 Task: Open Card Card0000000181 in Board Board0000000046 in Workspace WS0000000016 in Trello. Add Member Ayush98111@gmail.com to Card Card0000000181 in Board Board0000000046 in Workspace WS0000000016 in Trello. Add Green Label titled Label0000000181 to Card Card0000000181 in Board Board0000000046 in Workspace WS0000000016 in Trello. Add Checklist CL0000000181 to Card Card0000000181 in Board Board0000000046 in Workspace WS0000000016 in Trello. Add Dates with Start Date as Apr 08 2023 and Due Date as Apr 30 2023 to Card Card0000000181 in Board Board0000000046 in Workspace WS0000000016 in Trello
Action: Mouse moved to (531, 24)
Screenshot: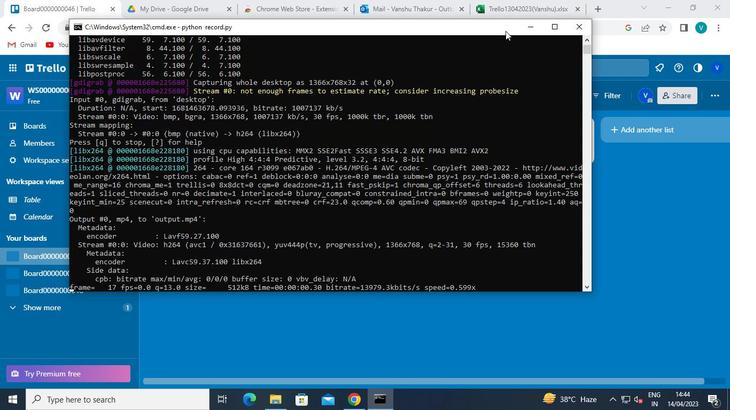
Action: Mouse pressed left at (531, 24)
Screenshot: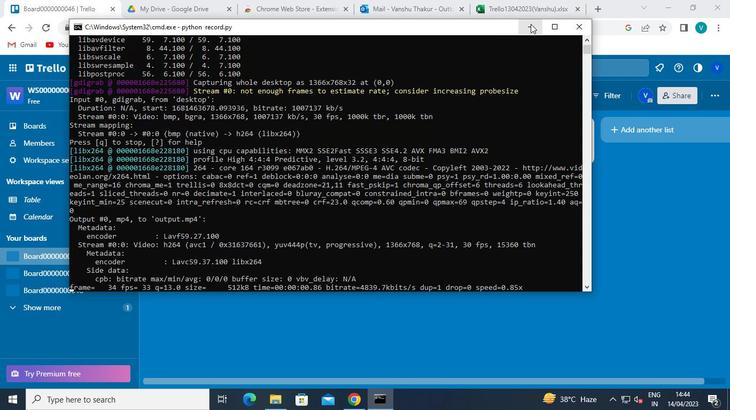 
Action: Mouse moved to (216, 146)
Screenshot: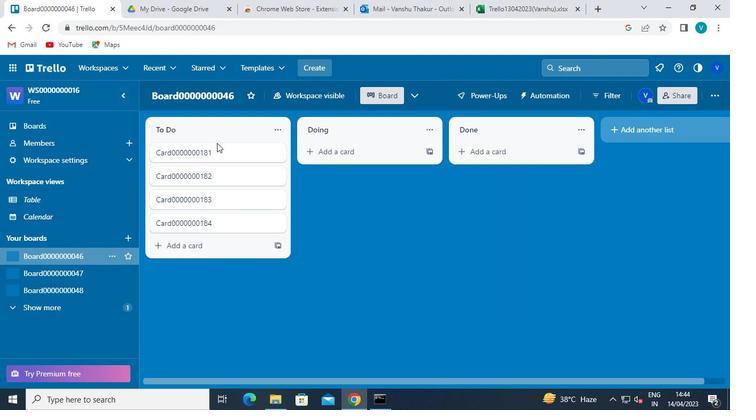 
Action: Mouse pressed left at (216, 146)
Screenshot: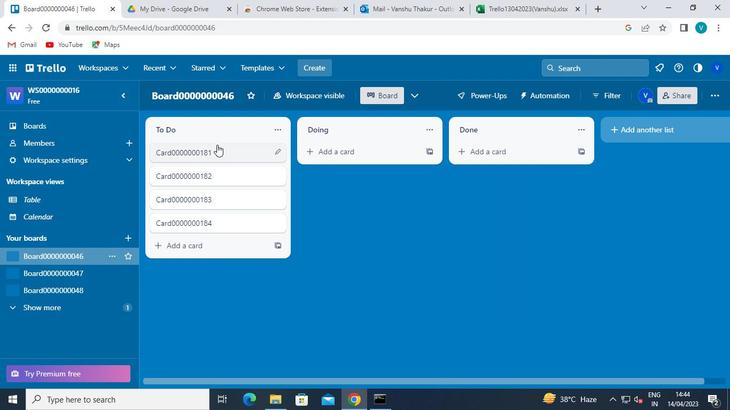 
Action: Mouse moved to (495, 148)
Screenshot: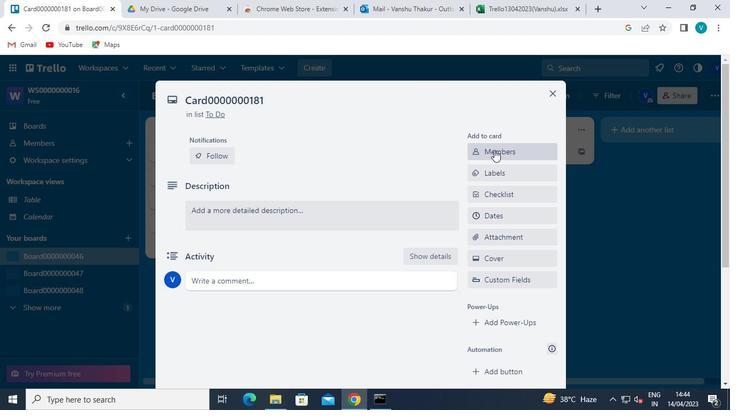 
Action: Mouse pressed left at (495, 148)
Screenshot: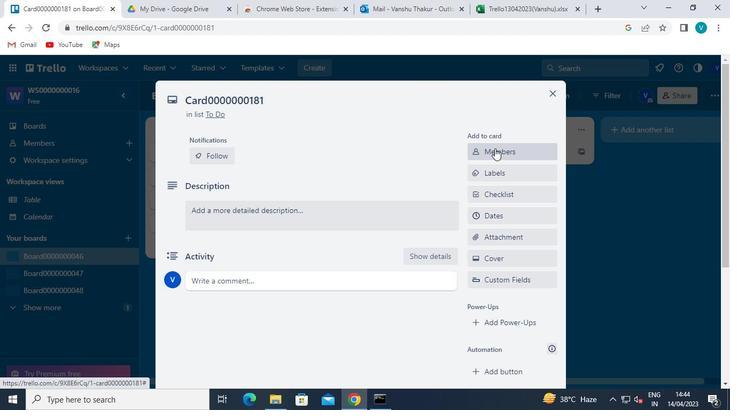 
Action: Mouse moved to (509, 203)
Screenshot: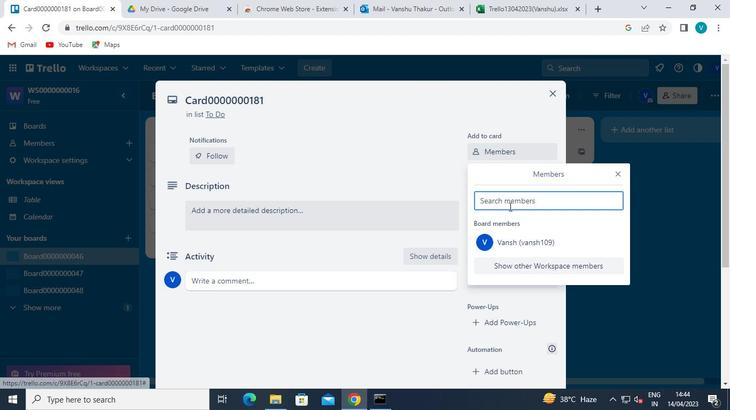 
Action: Mouse pressed left at (509, 203)
Screenshot: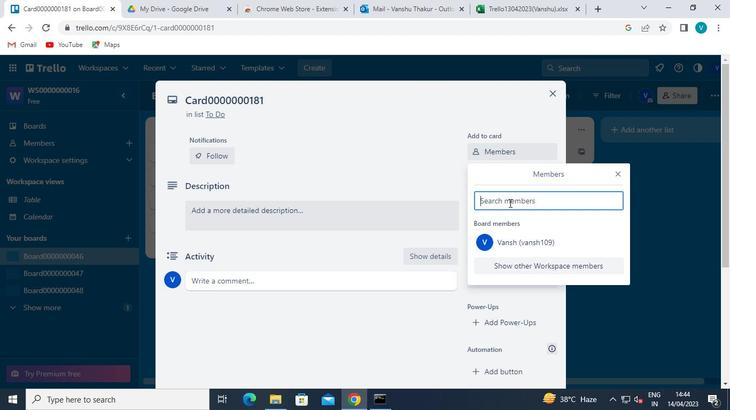 
Action: Mouse moved to (510, 202)
Screenshot: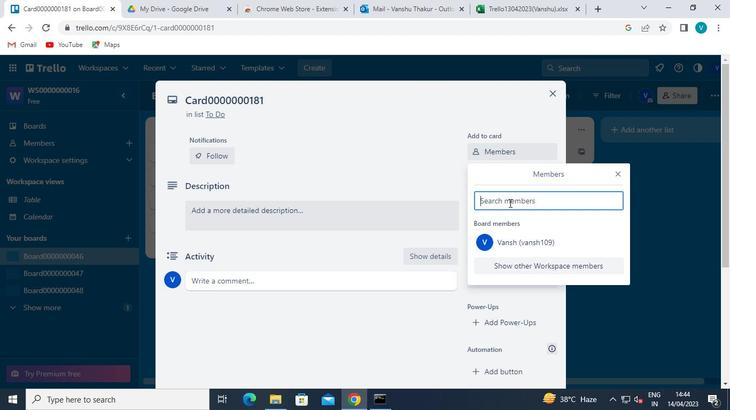 
Action: Keyboard Key.shift
Screenshot: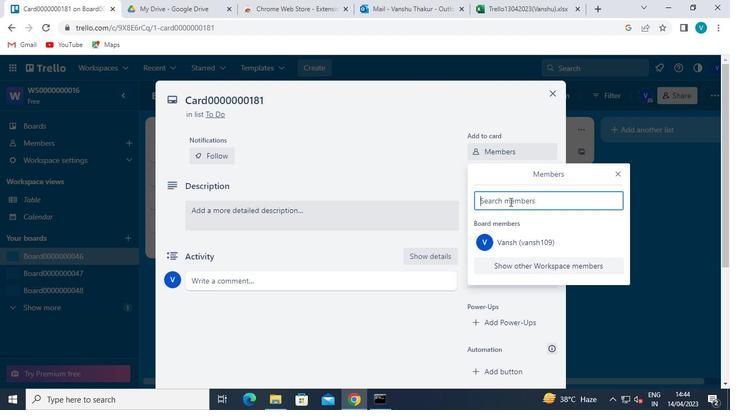 
Action: Keyboard A
Screenshot: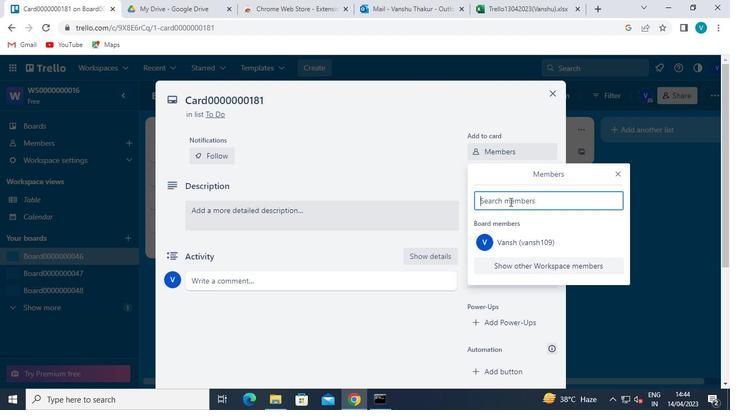 
Action: Keyboard y
Screenshot: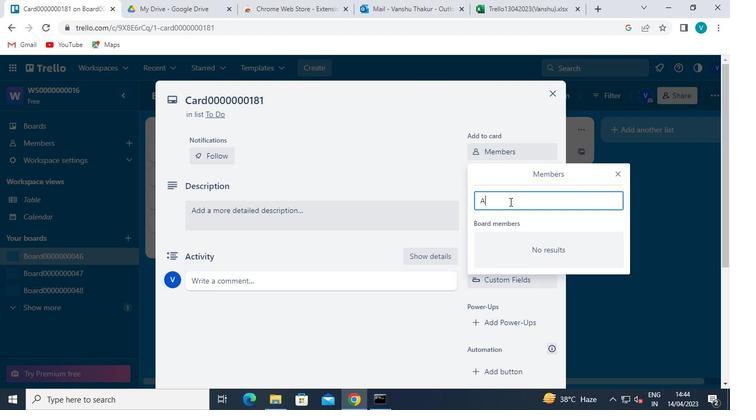 
Action: Keyboard u
Screenshot: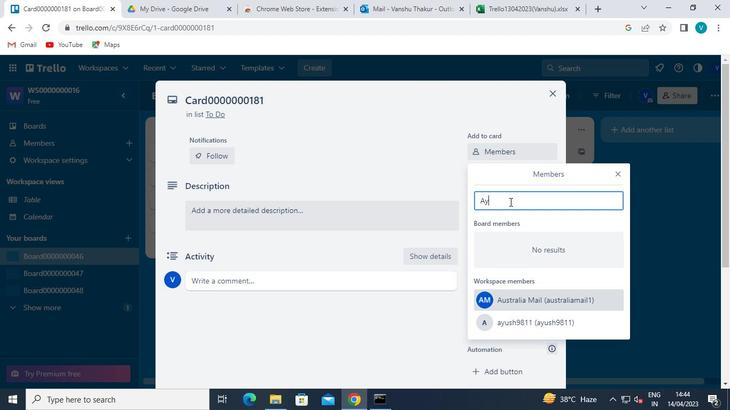 
Action: Keyboard s
Screenshot: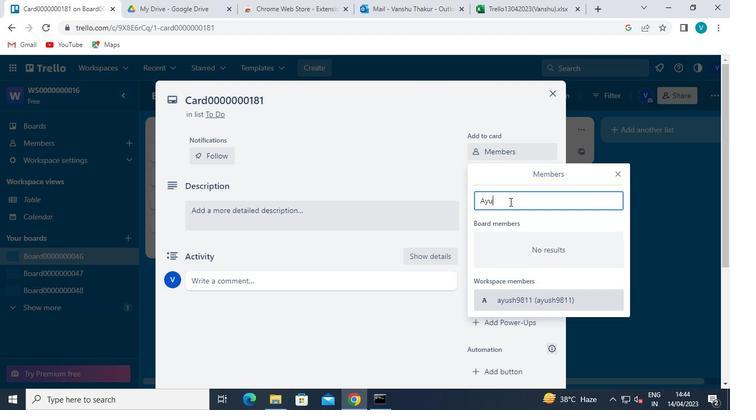 
Action: Keyboard h
Screenshot: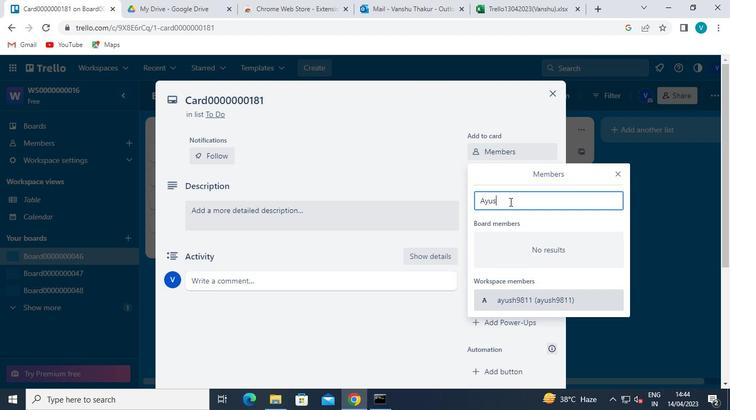 
Action: Keyboard <105>
Screenshot: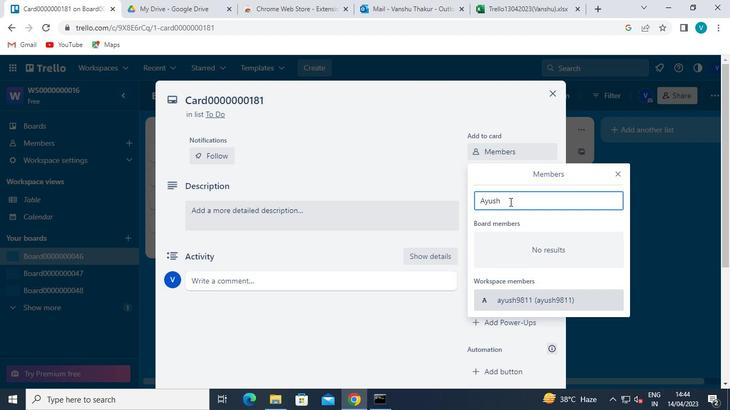 
Action: Keyboard <104>
Screenshot: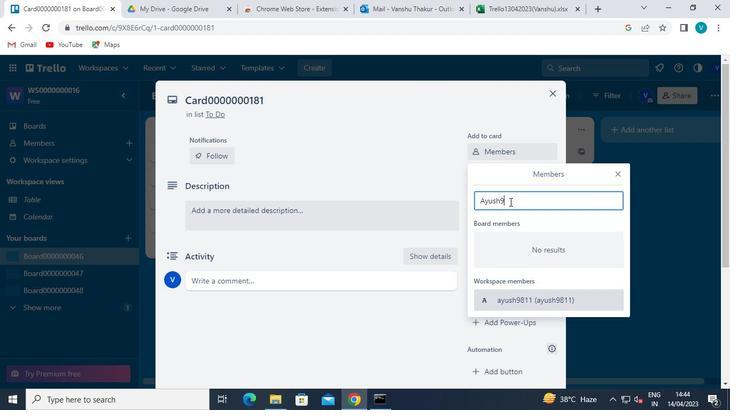 
Action: Keyboard <97>
Screenshot: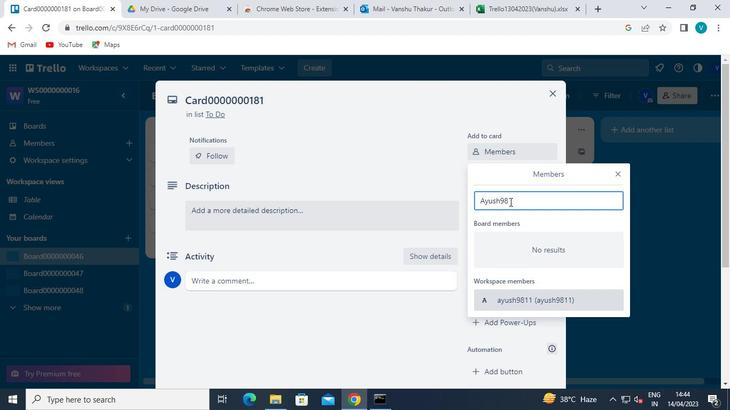
Action: Keyboard <97>
Screenshot: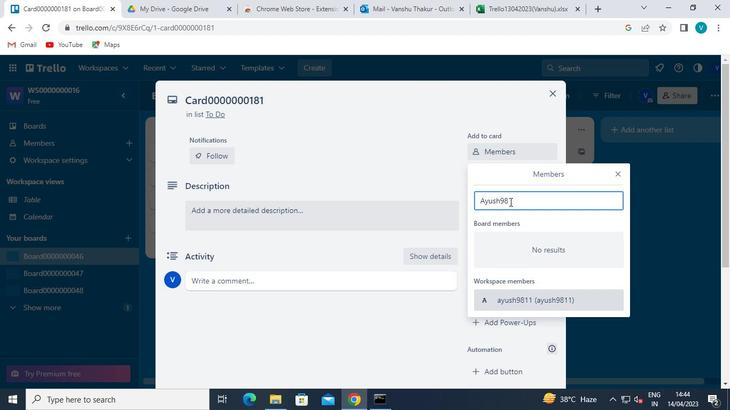 
Action: Keyboard Key.shift
Screenshot: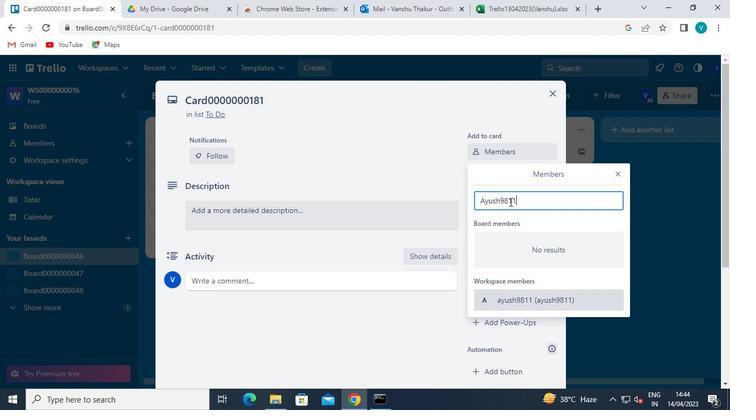 
Action: Keyboard @
Screenshot: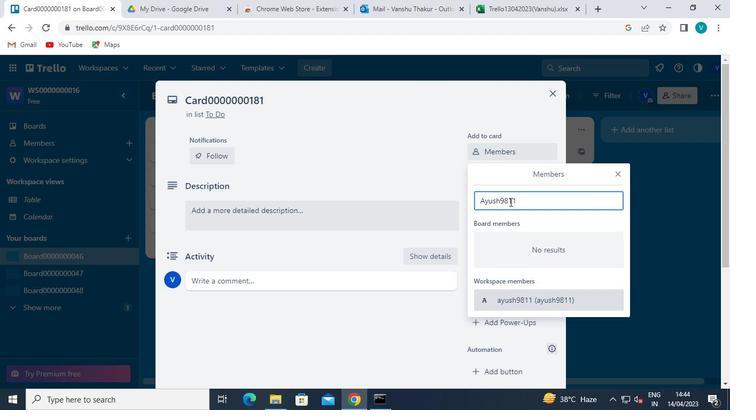
Action: Keyboard g
Screenshot: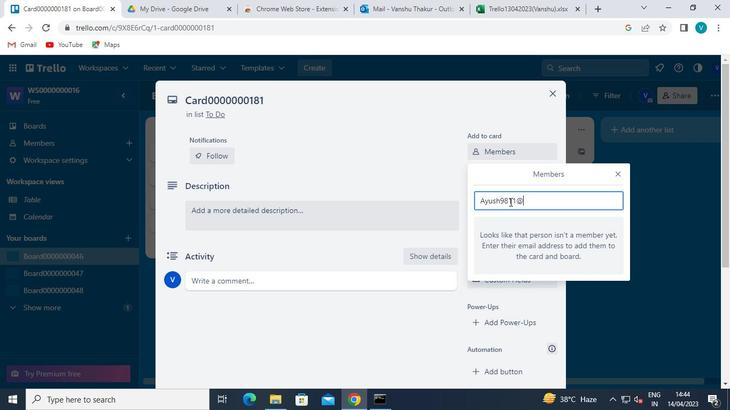 
Action: Keyboard m
Screenshot: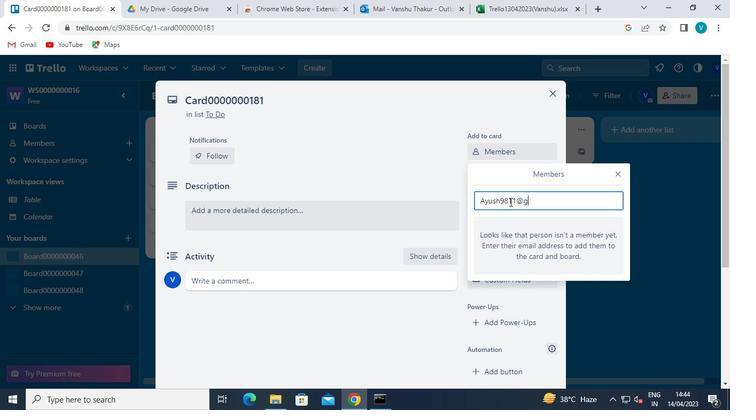
Action: Keyboard a
Screenshot: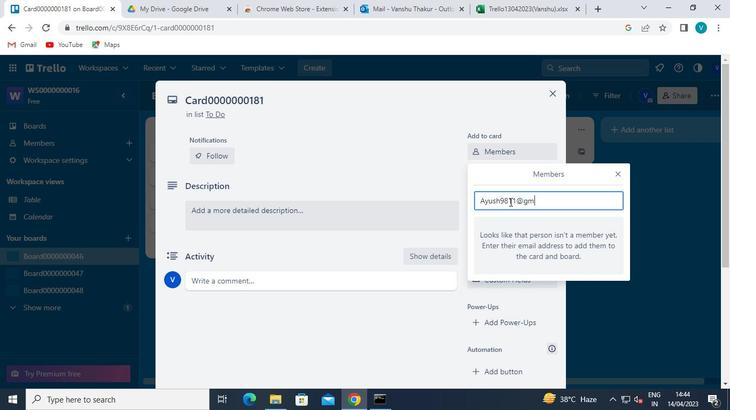 
Action: Keyboard i
Screenshot: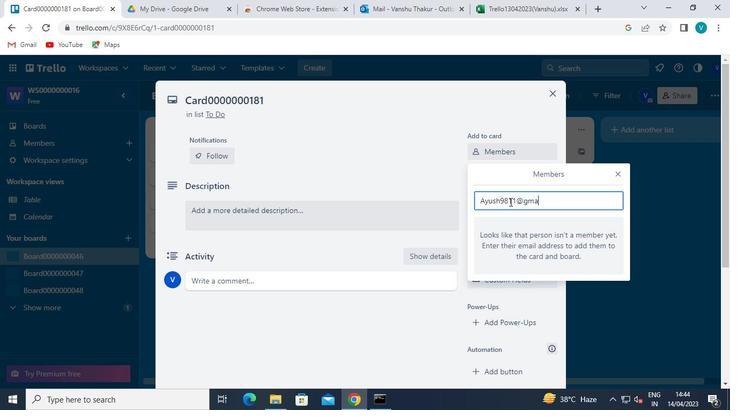 
Action: Keyboard l
Screenshot: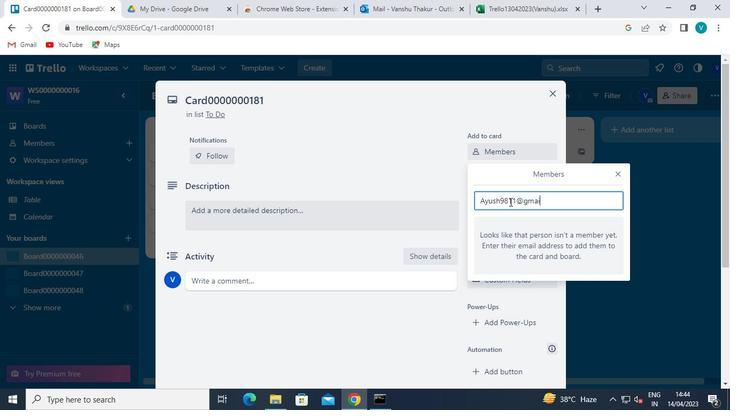 
Action: Keyboard <110>
Screenshot: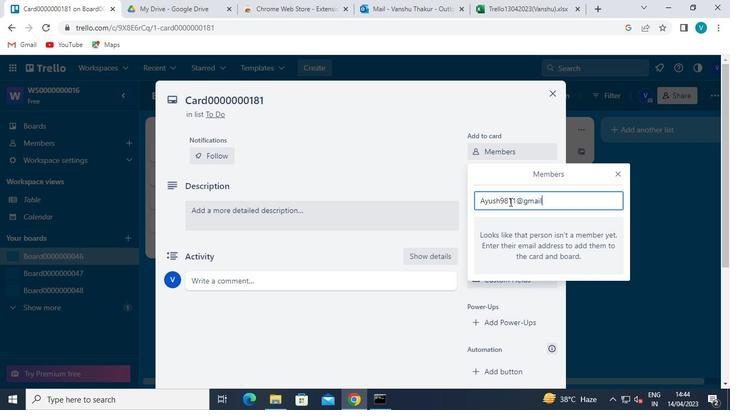 
Action: Keyboard c
Screenshot: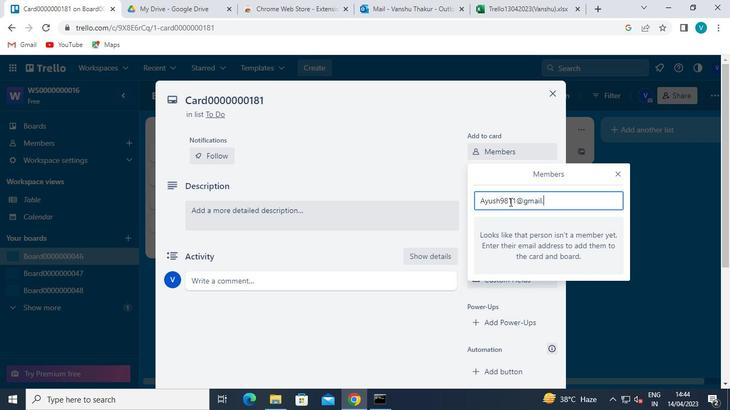 
Action: Keyboard o
Screenshot: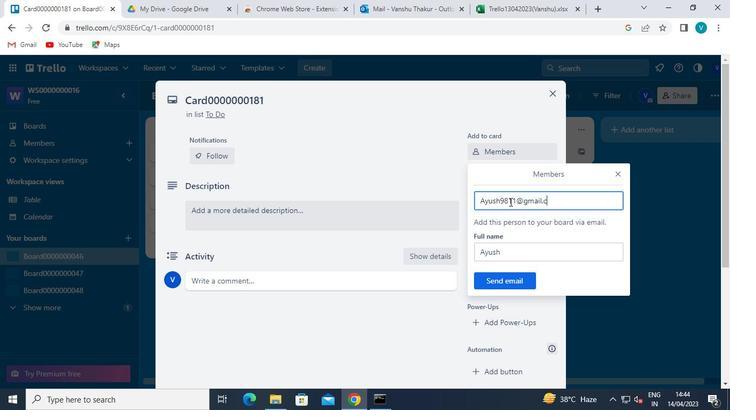 
Action: Keyboard m
Screenshot: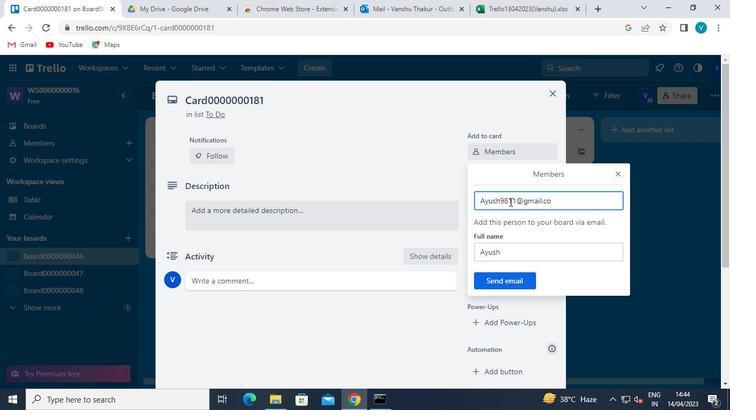 
Action: Keyboard Key.enter
Screenshot: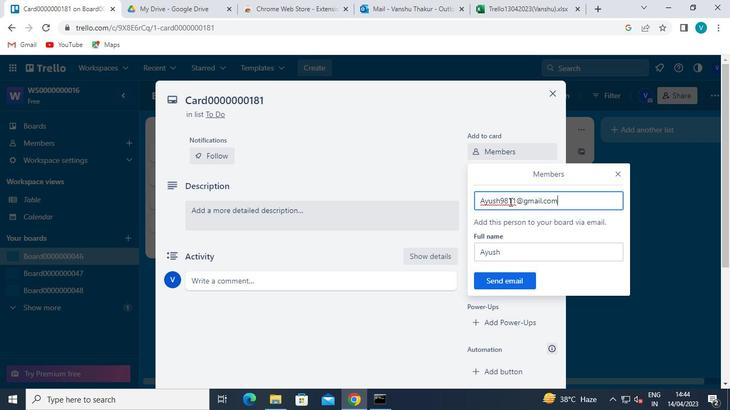 
Action: Mouse moved to (538, 200)
Screenshot: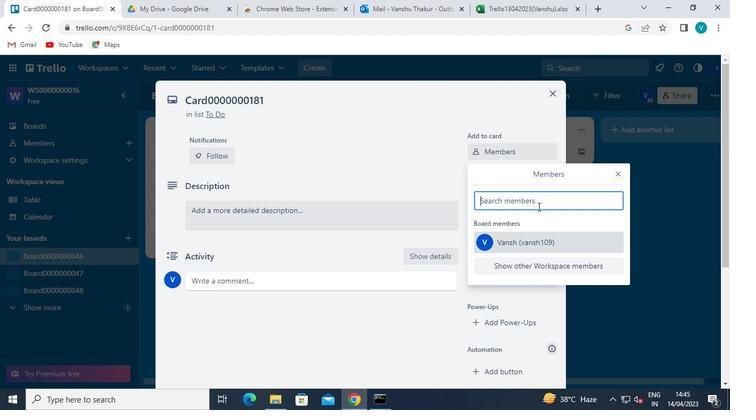 
Action: Mouse pressed left at (538, 200)
Screenshot: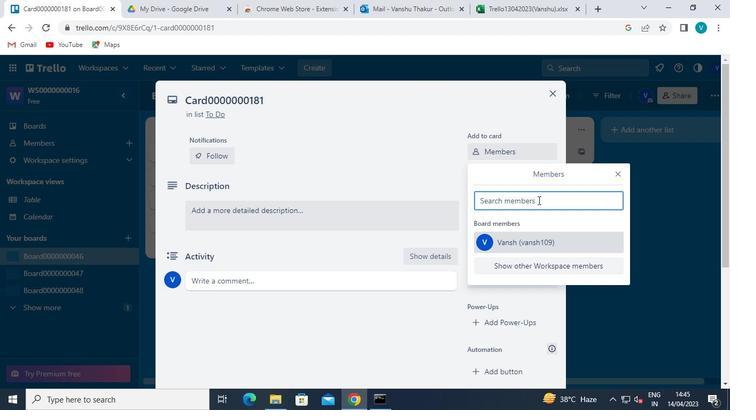
Action: Keyboard Key.shift
Screenshot: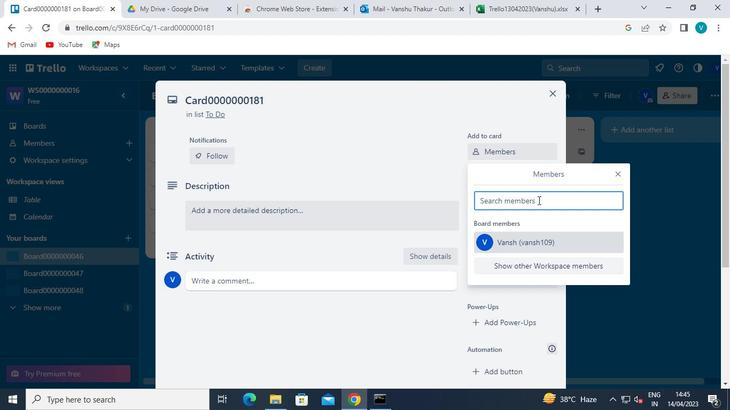 
Action: Keyboard A
Screenshot: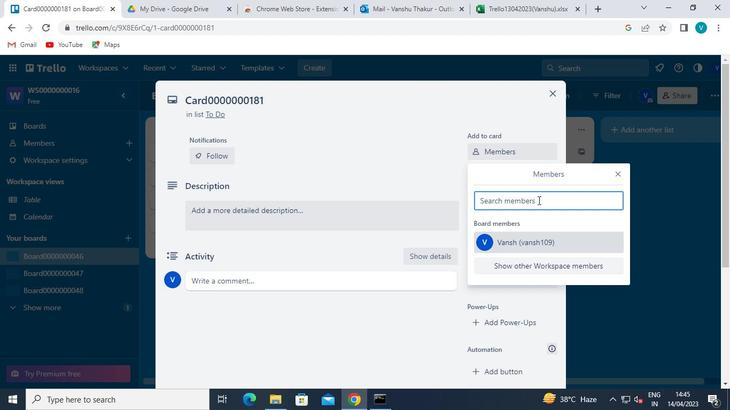 
Action: Keyboard y
Screenshot: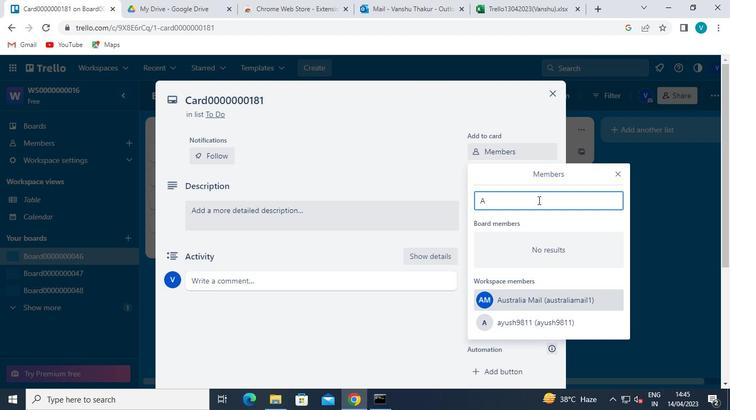 
Action: Keyboard u
Screenshot: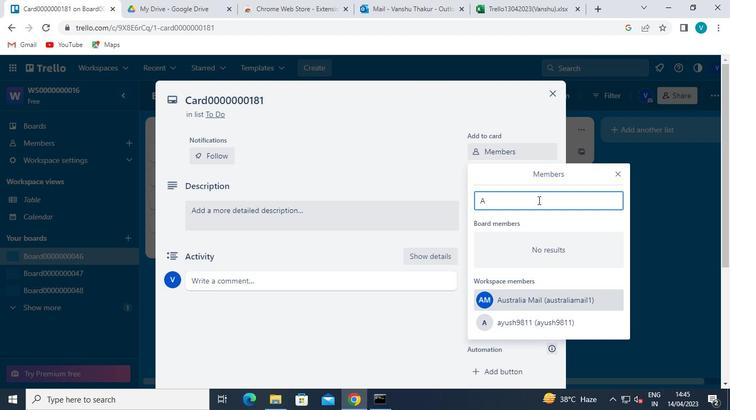 
Action: Mouse moved to (545, 302)
Screenshot: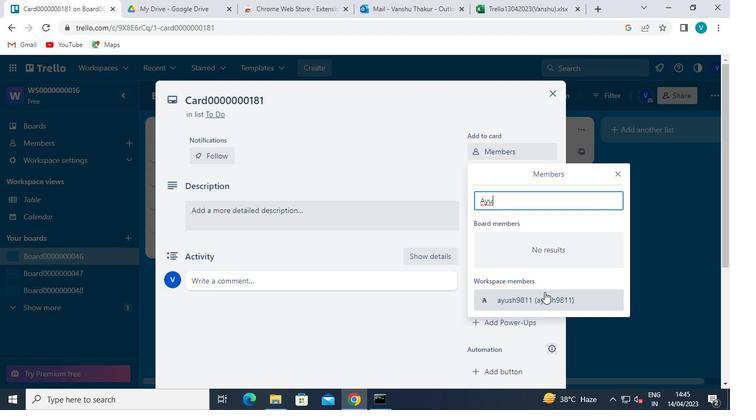 
Action: Mouse pressed left at (545, 302)
Screenshot: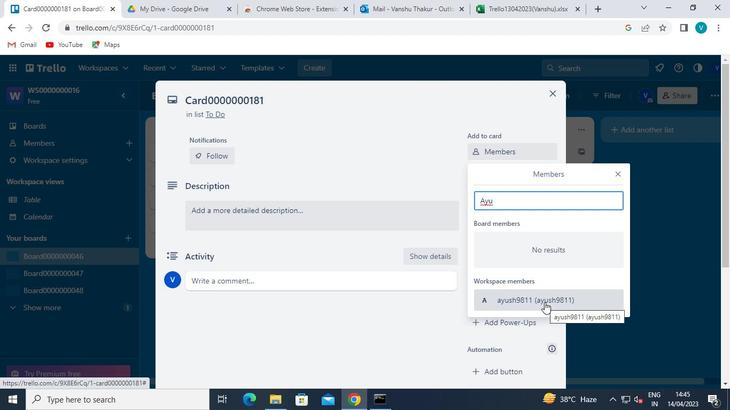 
Action: Mouse moved to (616, 172)
Screenshot: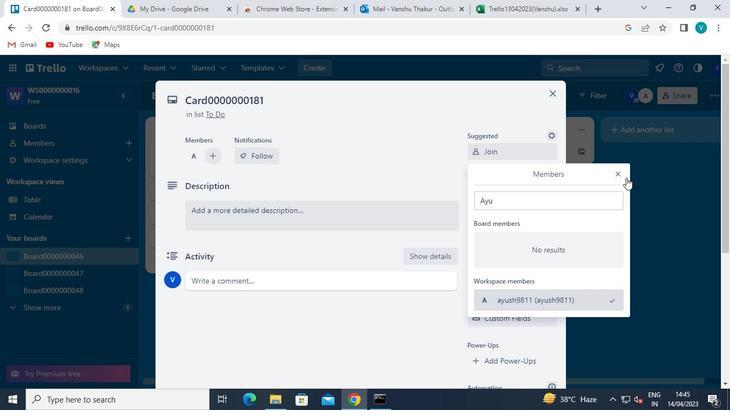 
Action: Mouse pressed left at (616, 172)
Screenshot: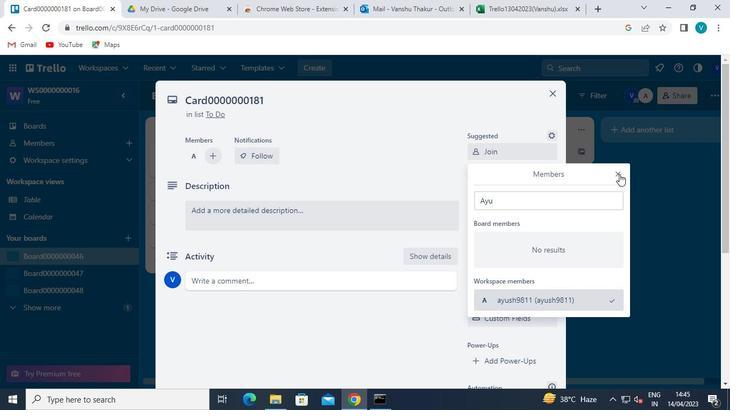 
Action: Mouse moved to (502, 213)
Screenshot: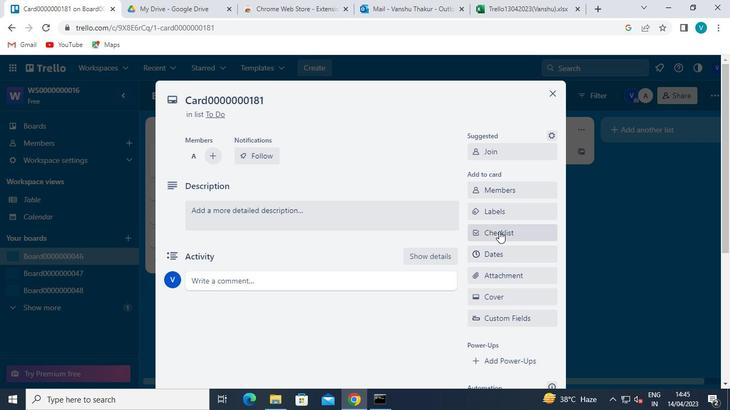 
Action: Mouse pressed left at (502, 213)
Screenshot: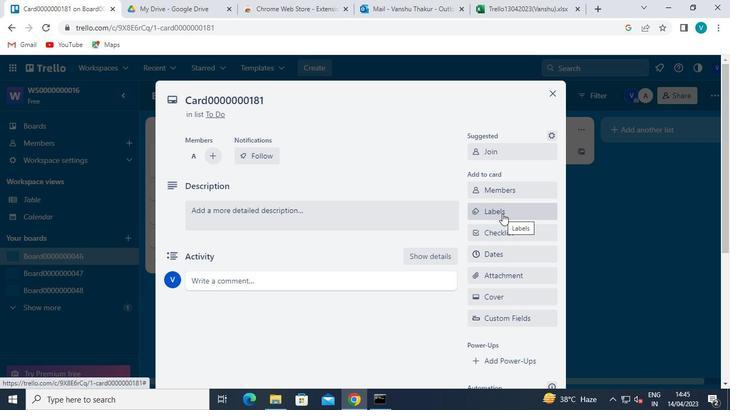 
Action: Mouse moved to (540, 279)
Screenshot: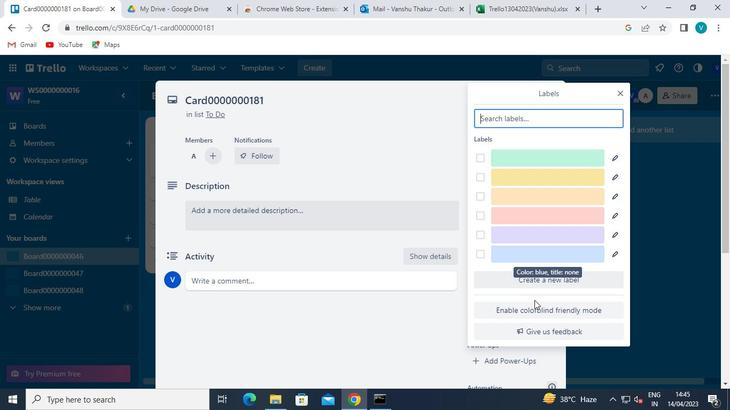 
Action: Mouse pressed left at (540, 279)
Screenshot: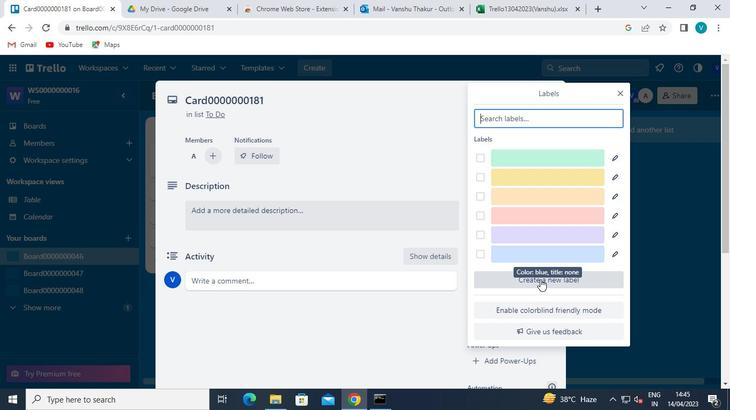 
Action: Mouse moved to (486, 250)
Screenshot: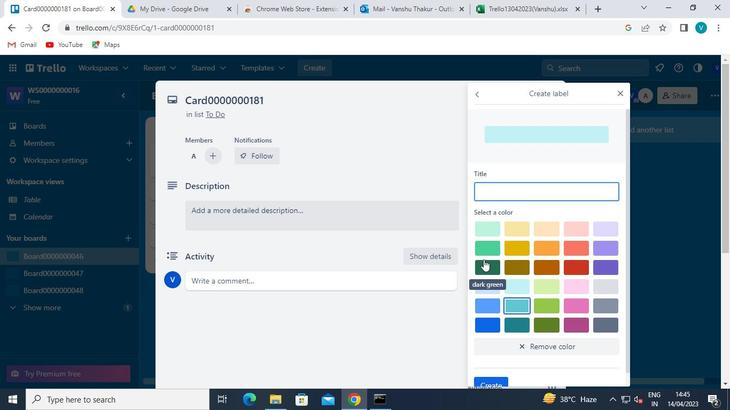 
Action: Mouse pressed left at (486, 250)
Screenshot: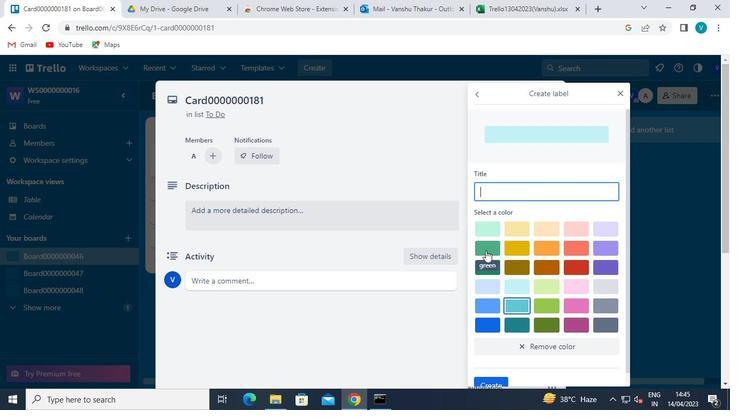 
Action: Mouse moved to (517, 187)
Screenshot: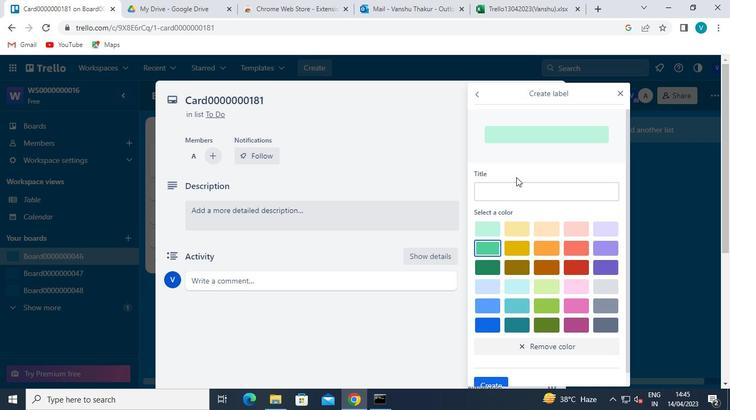 
Action: Mouse pressed left at (517, 187)
Screenshot: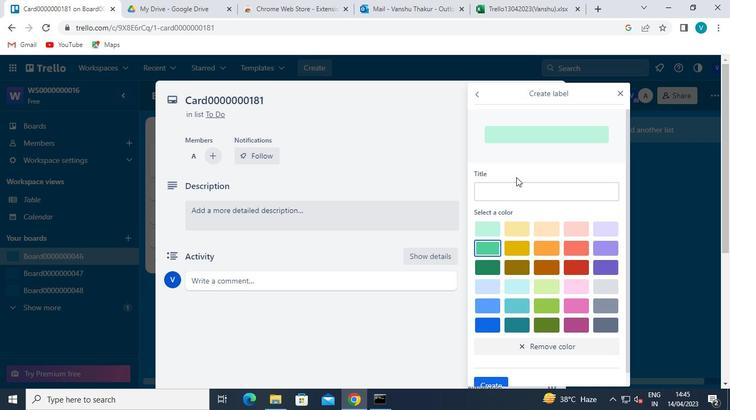 
Action: Mouse moved to (515, 187)
Screenshot: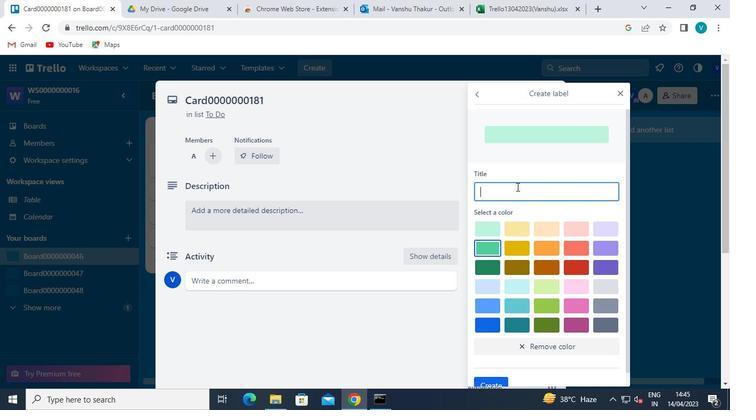 
Action: Keyboard Key.shift
Screenshot: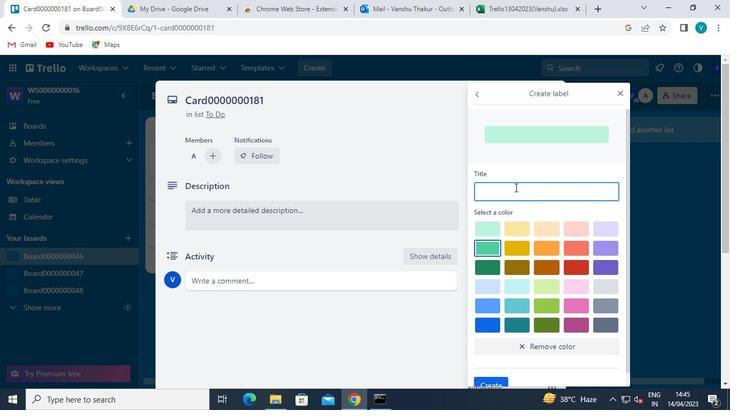
Action: Keyboard L
Screenshot: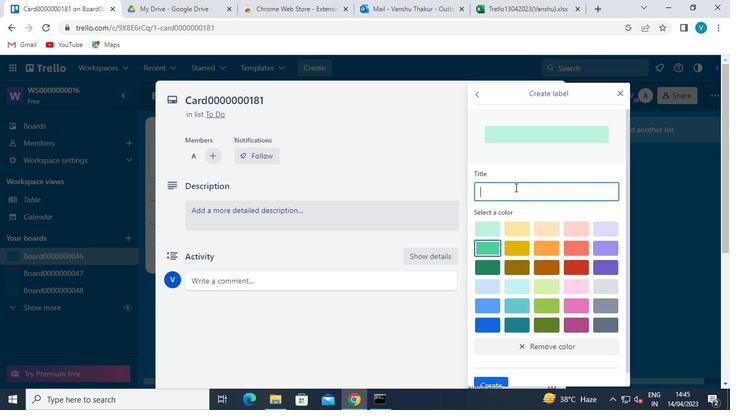 
Action: Keyboard a
Screenshot: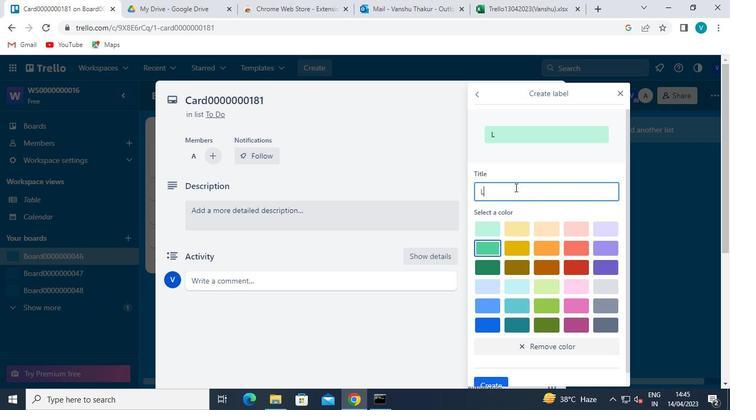 
Action: Keyboard b
Screenshot: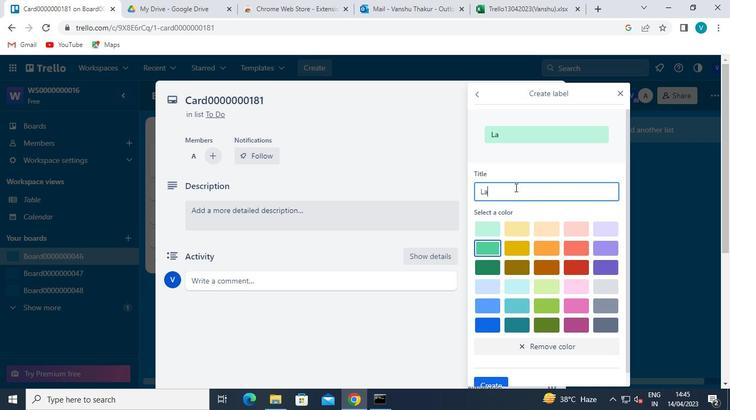 
Action: Keyboard e
Screenshot: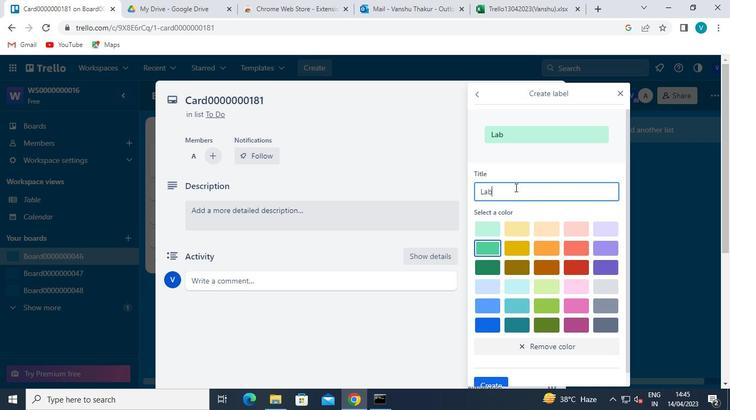 
Action: Keyboard l
Screenshot: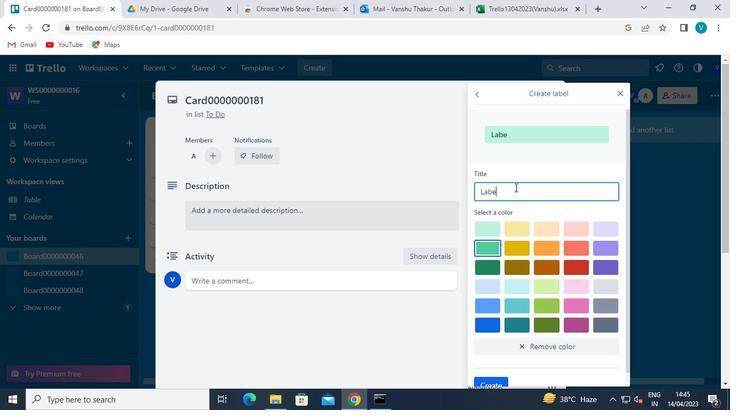 
Action: Keyboard <96>
Screenshot: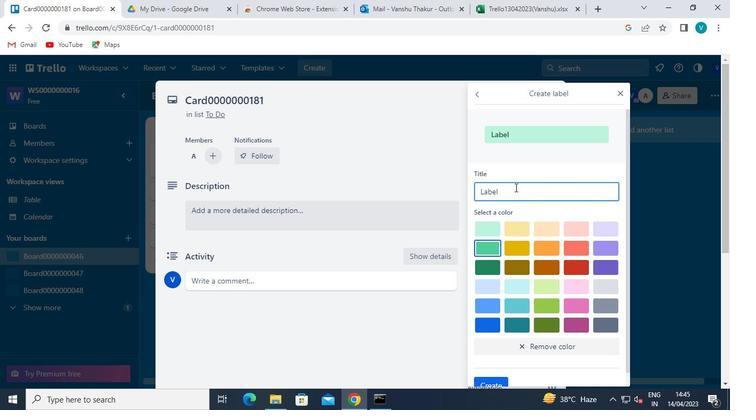 
Action: Keyboard <96>
Screenshot: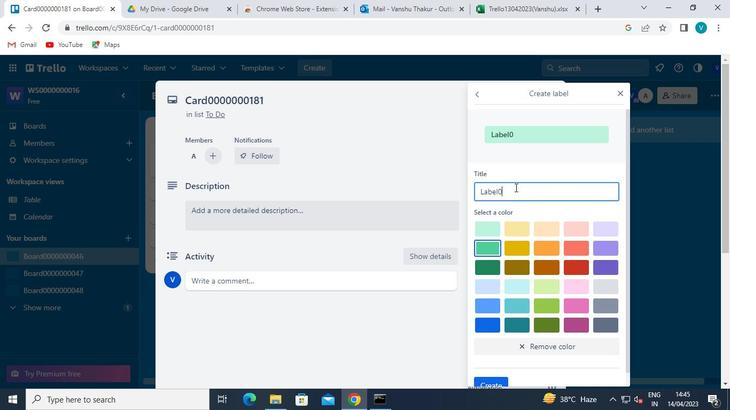 
Action: Keyboard <96>
Screenshot: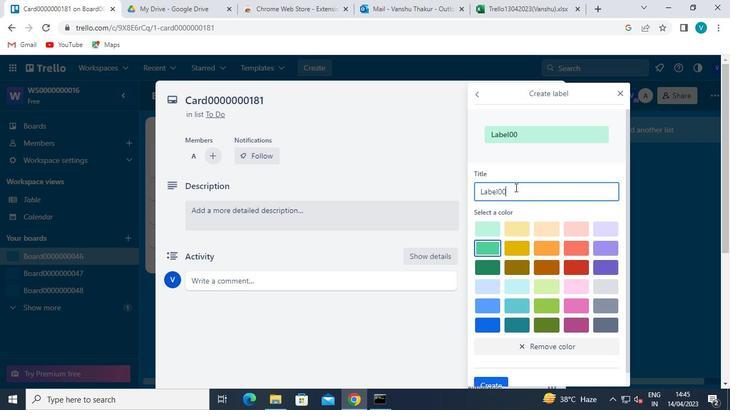 
Action: Keyboard <96>
Screenshot: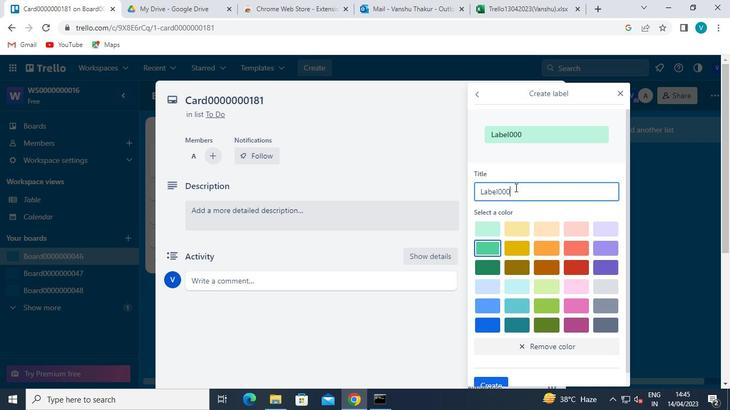 
Action: Keyboard <96>
Screenshot: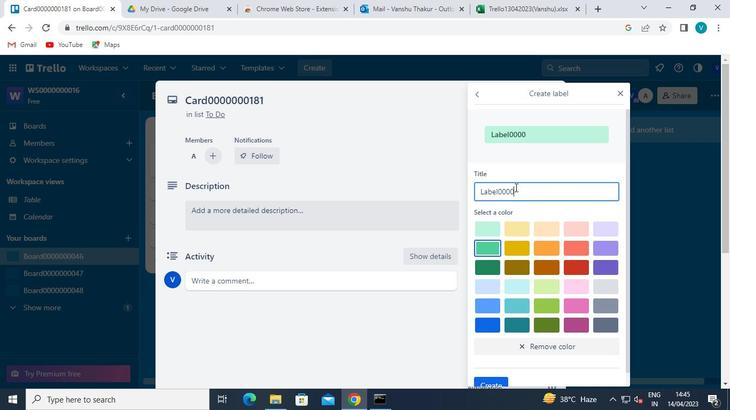 
Action: Keyboard <96>
Screenshot: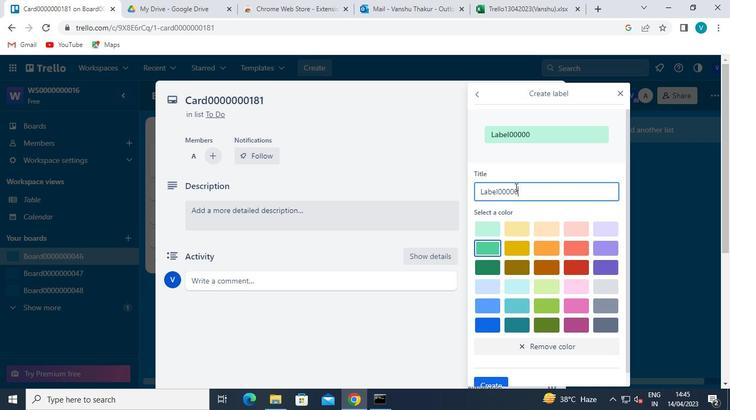
Action: Keyboard <96>
Screenshot: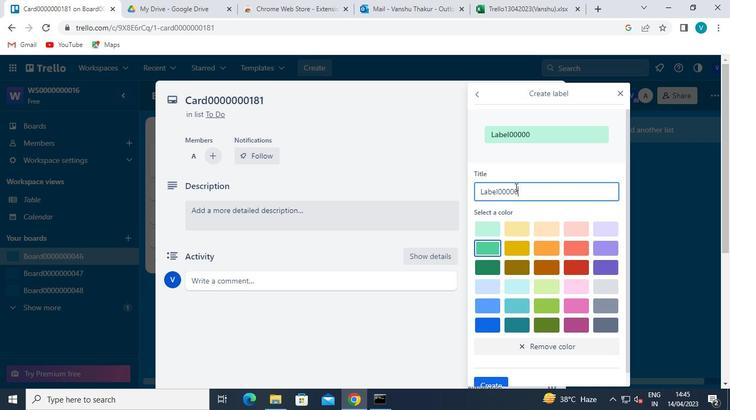 
Action: Keyboard <97>
Screenshot: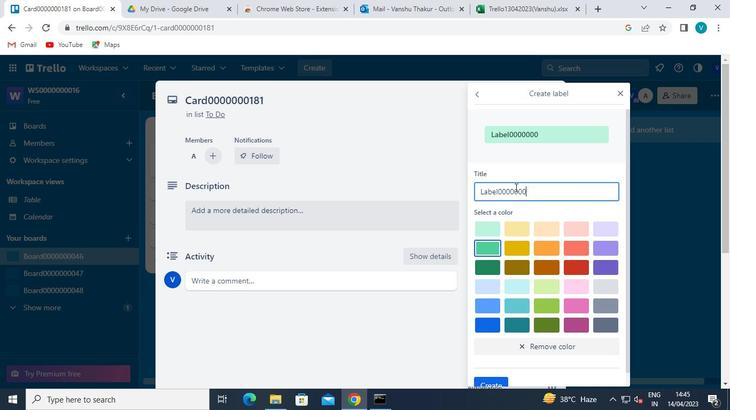 
Action: Keyboard <104>
Screenshot: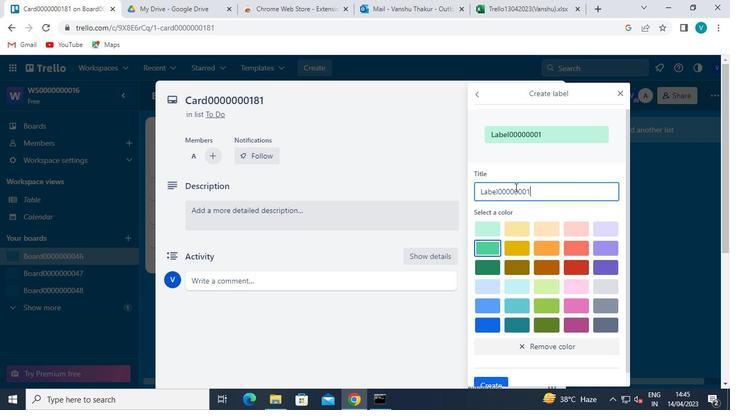 
Action: Keyboard <97>
Screenshot: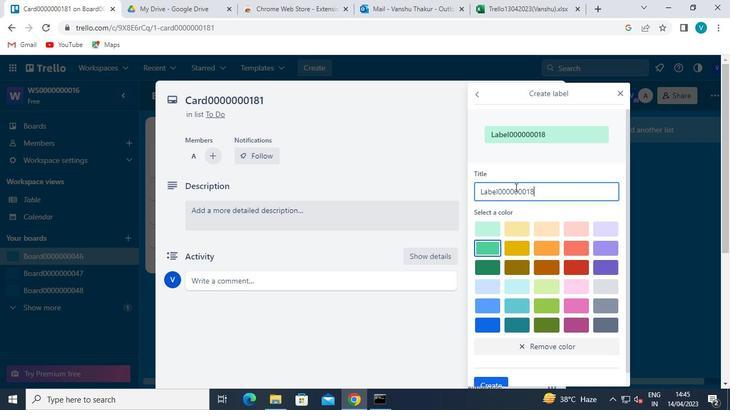 
Action: Mouse moved to (493, 380)
Screenshot: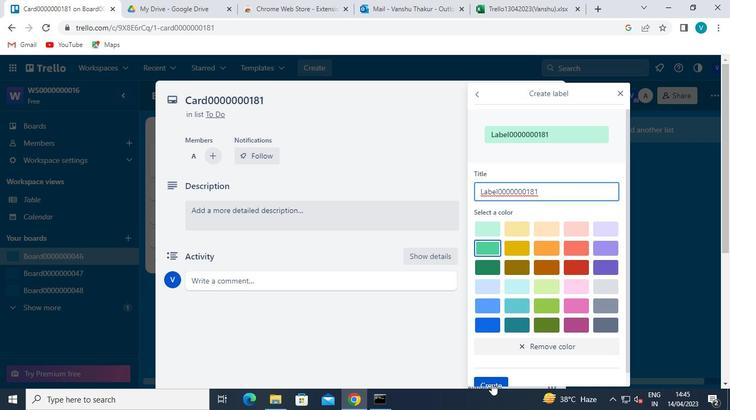 
Action: Mouse pressed left at (493, 380)
Screenshot: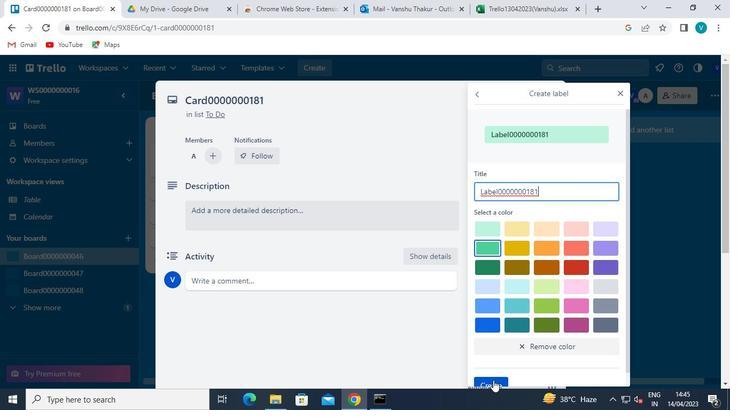 
Action: Mouse moved to (617, 93)
Screenshot: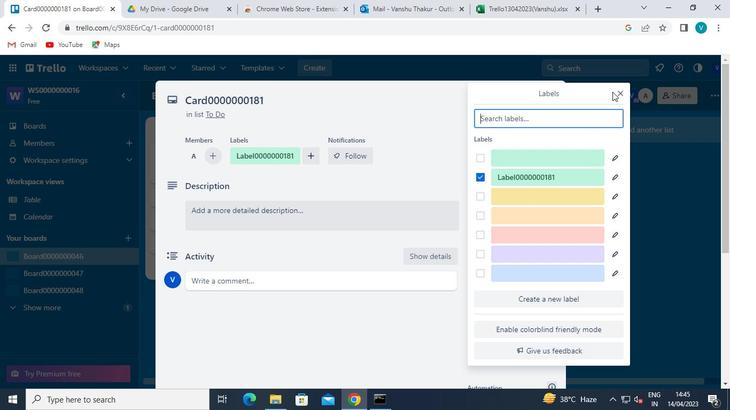 
Action: Mouse pressed left at (617, 93)
Screenshot: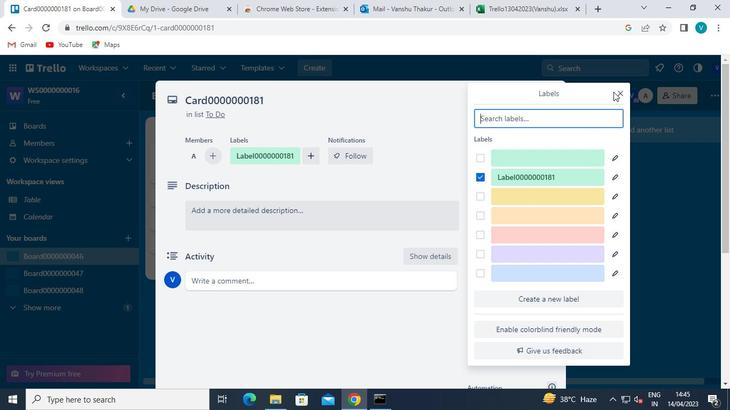 
Action: Mouse moved to (499, 231)
Screenshot: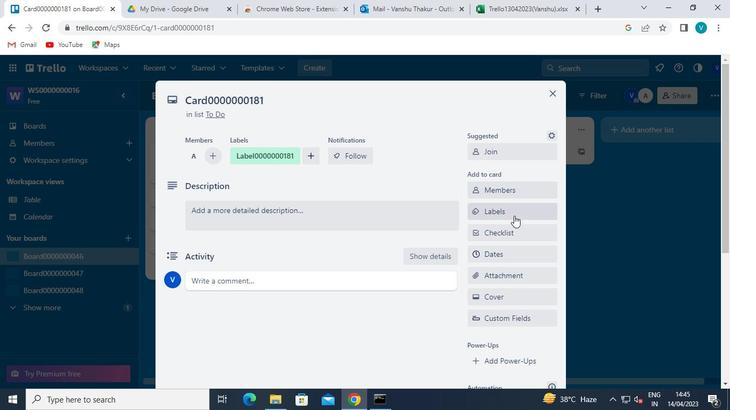 
Action: Mouse pressed left at (499, 231)
Screenshot: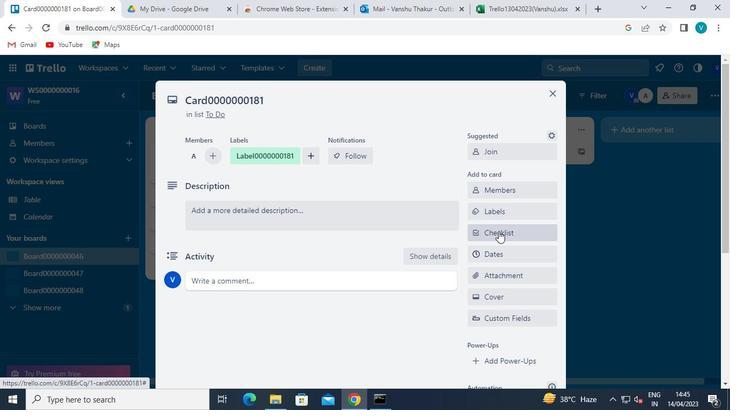 
Action: Mouse moved to (507, 287)
Screenshot: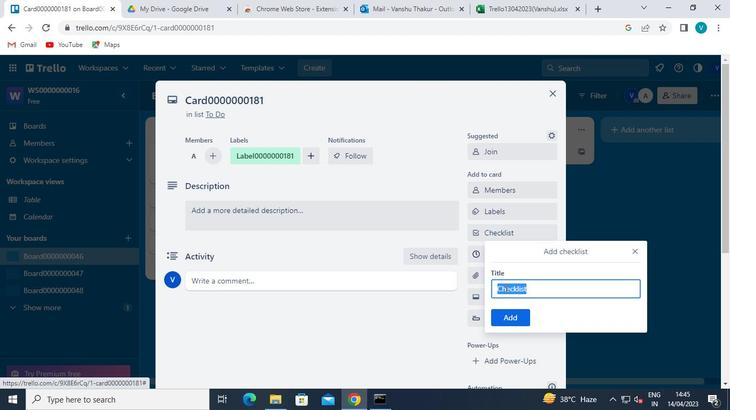 
Action: Keyboard Key.shift
Screenshot: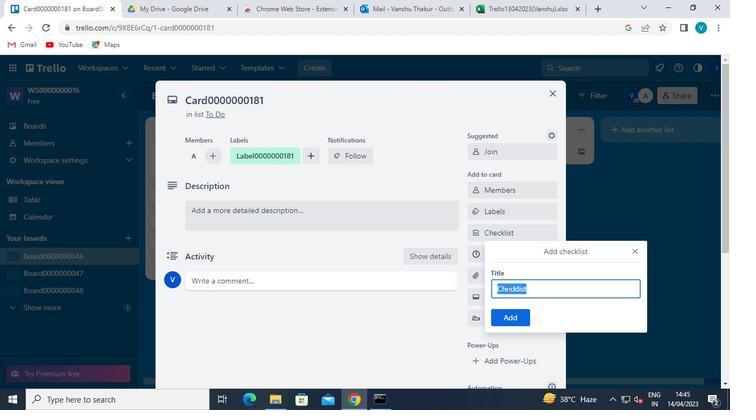 
Action: Keyboard C
Screenshot: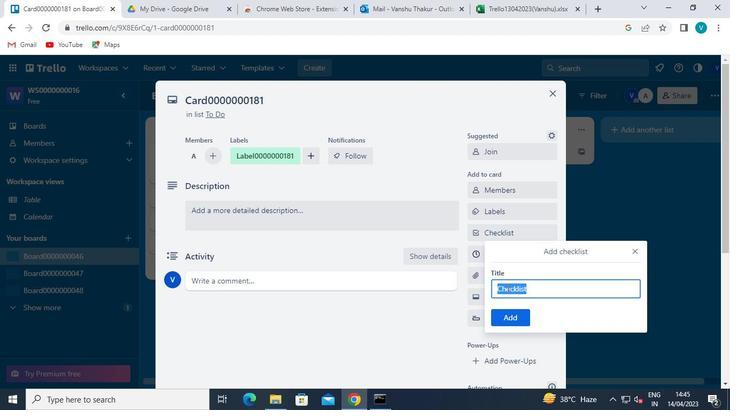
Action: Keyboard L
Screenshot: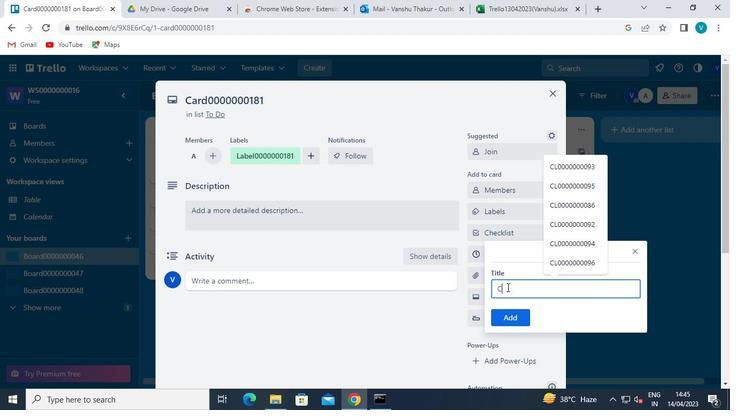 
Action: Keyboard <96>
Screenshot: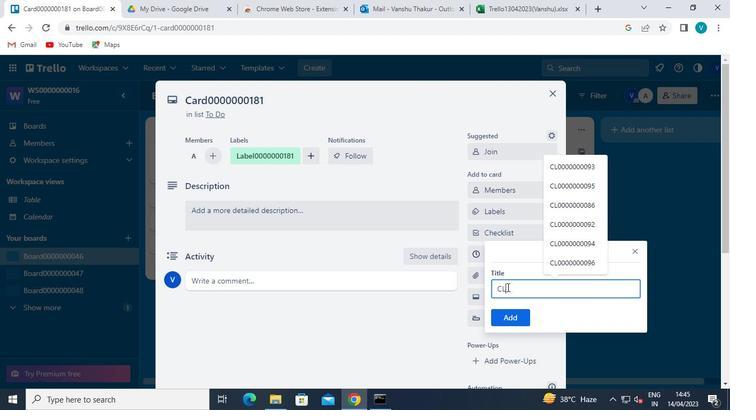 
Action: Keyboard <96>
Screenshot: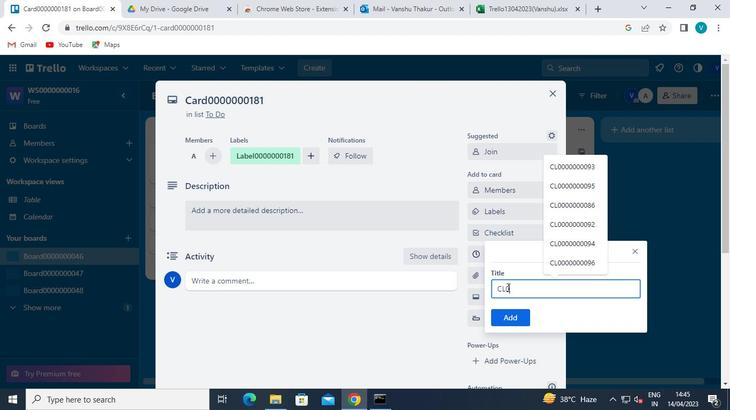 
Action: Keyboard <96>
Screenshot: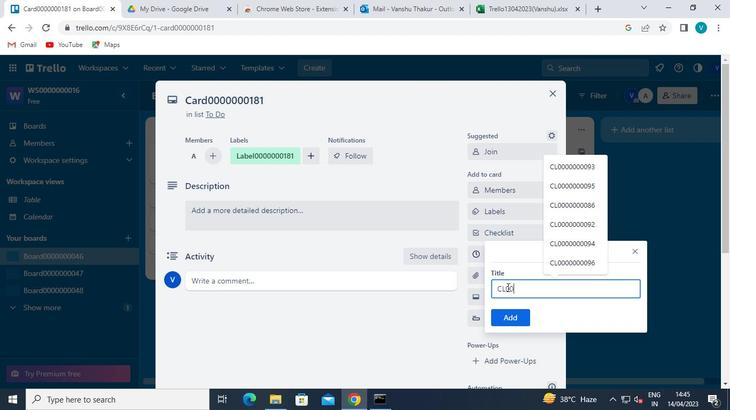
Action: Keyboard <96>
Screenshot: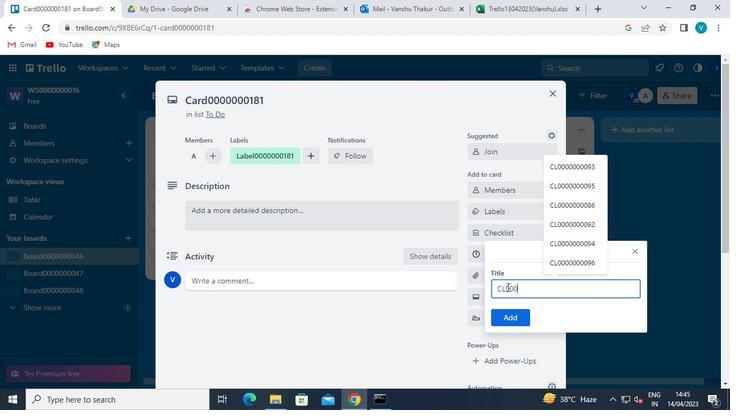 
Action: Keyboard <96>
Screenshot: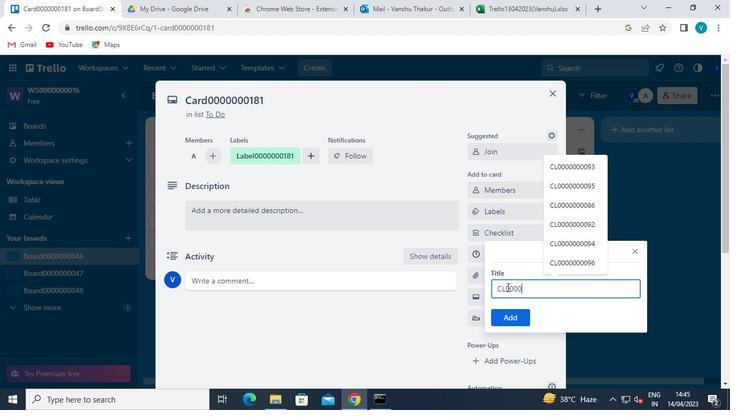 
Action: Keyboard <96>
Screenshot: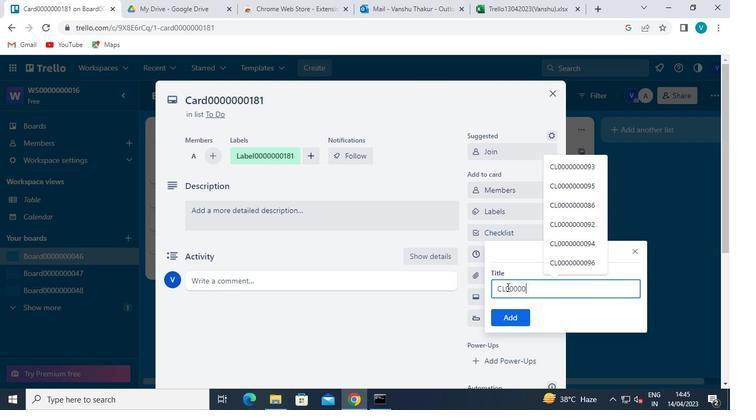 
Action: Keyboard <96>
Screenshot: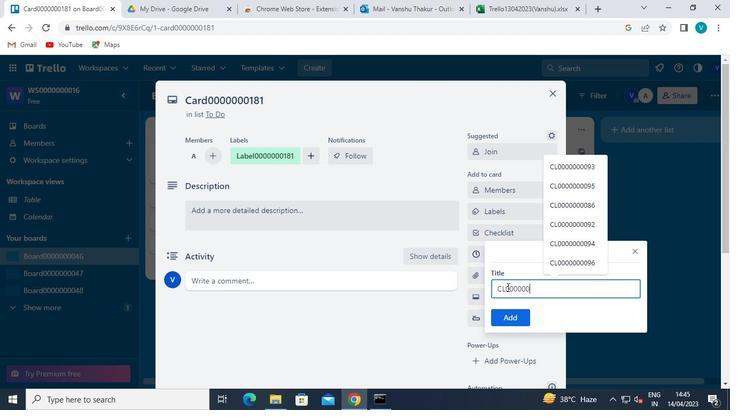
Action: Keyboard <97>
Screenshot: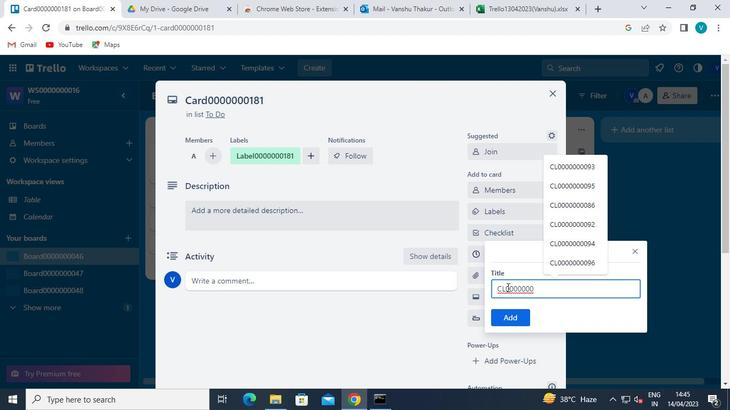 
Action: Keyboard <104>
Screenshot: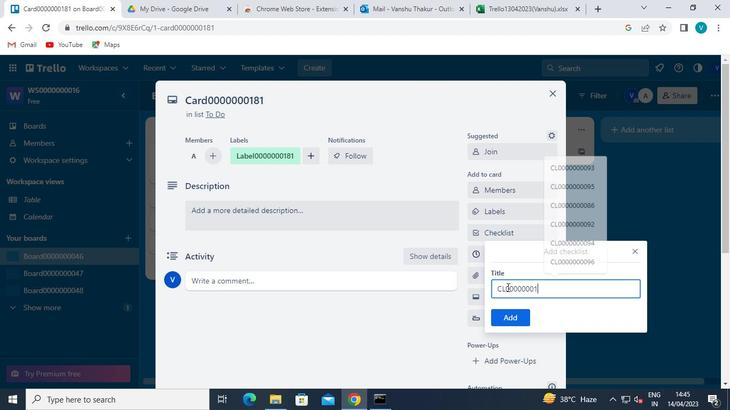 
Action: Keyboard <97>
Screenshot: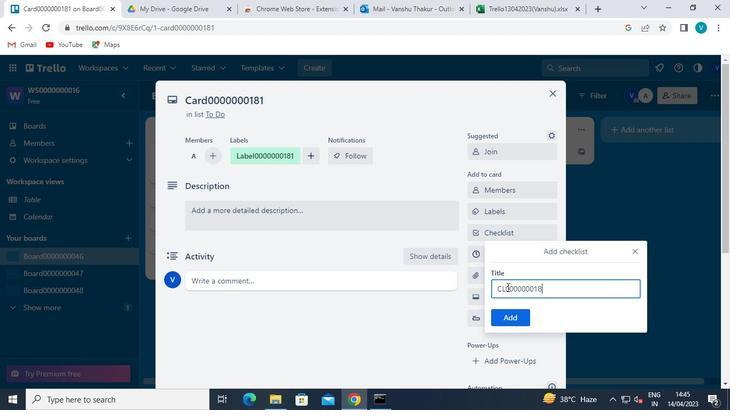 
Action: Mouse moved to (526, 316)
Screenshot: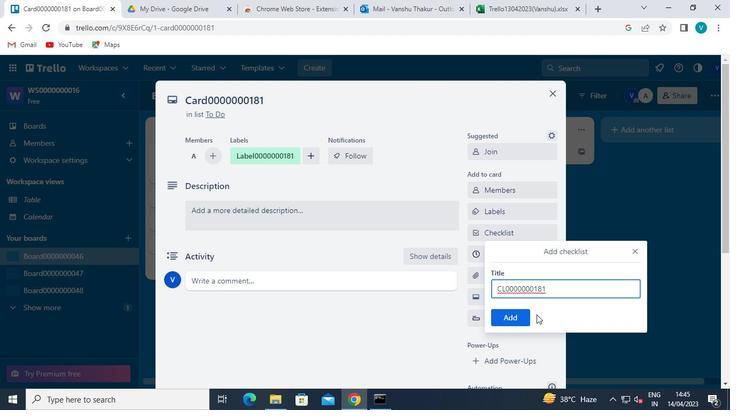 
Action: Mouse pressed left at (526, 316)
Screenshot: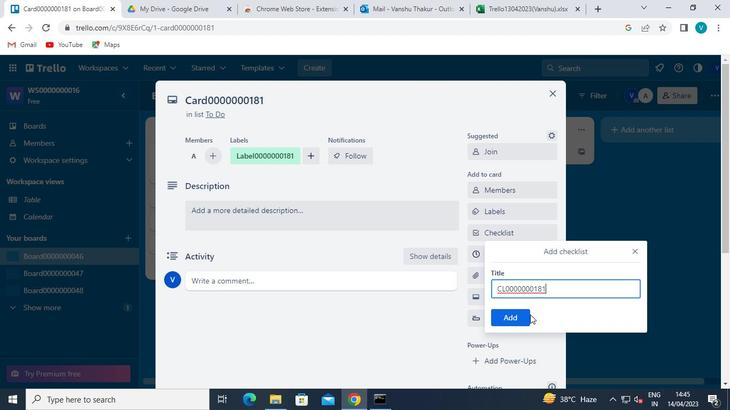 
Action: Mouse moved to (504, 258)
Screenshot: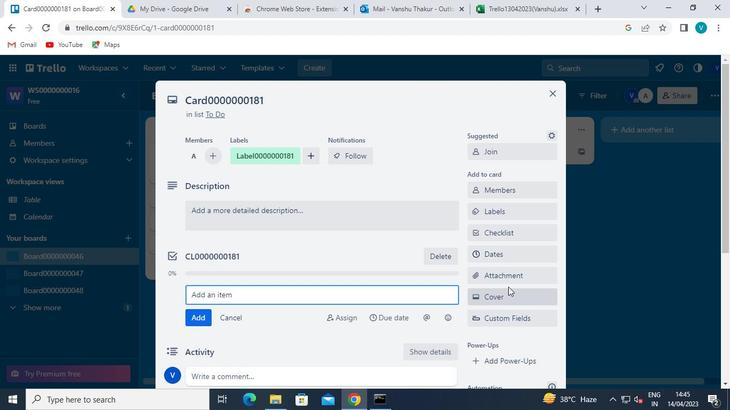 
Action: Mouse pressed left at (504, 258)
Screenshot: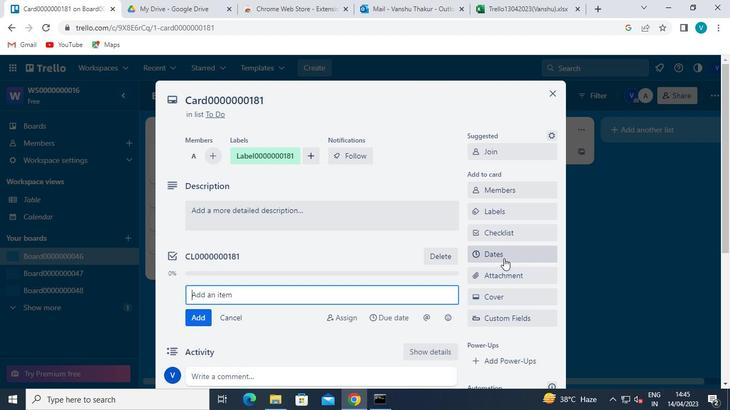 
Action: Mouse moved to (478, 286)
Screenshot: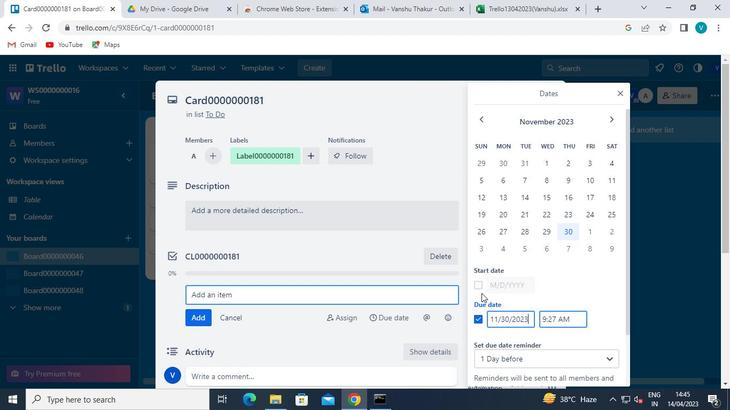 
Action: Mouse pressed left at (478, 286)
Screenshot: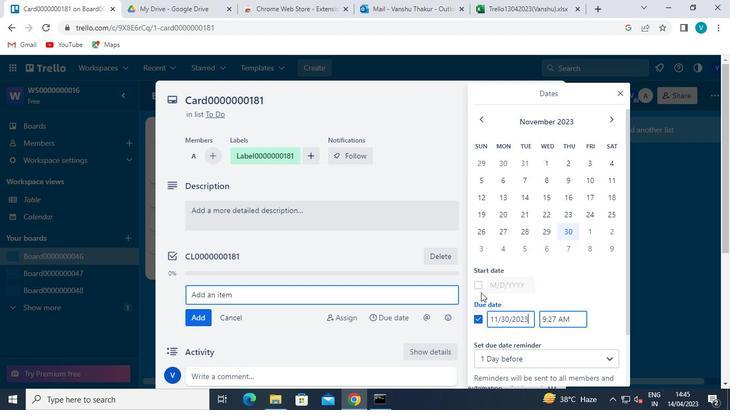 
Action: Mouse moved to (482, 118)
Screenshot: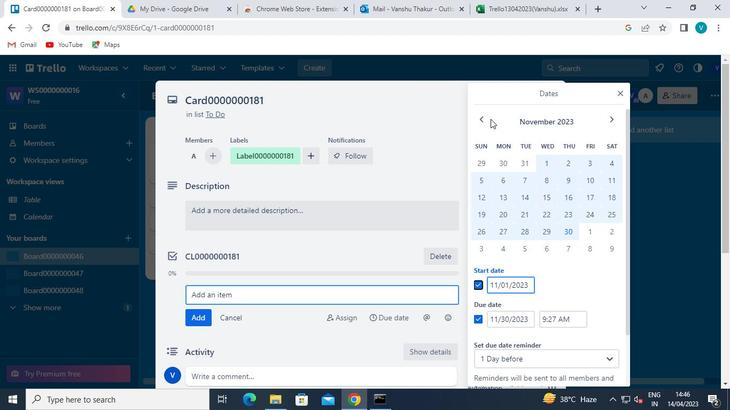 
Action: Mouse pressed left at (482, 118)
Screenshot: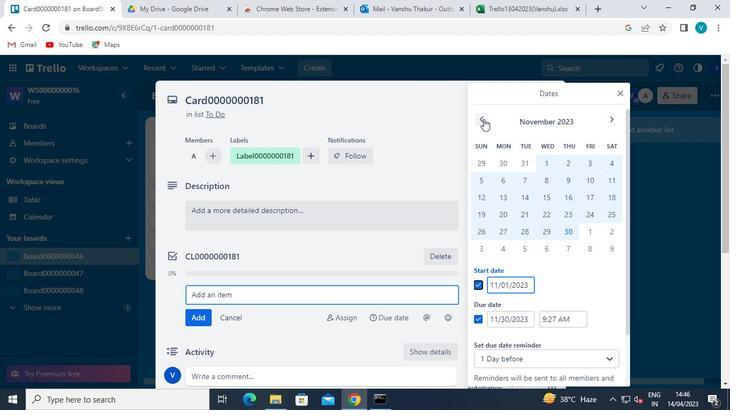 
Action: Mouse pressed left at (482, 118)
Screenshot: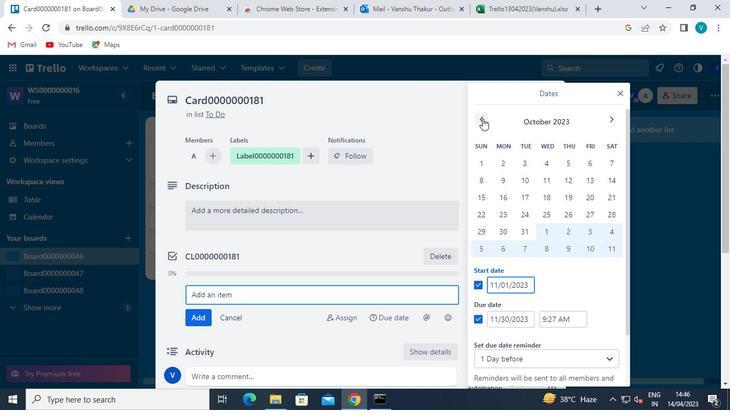 
Action: Mouse pressed left at (482, 118)
Screenshot: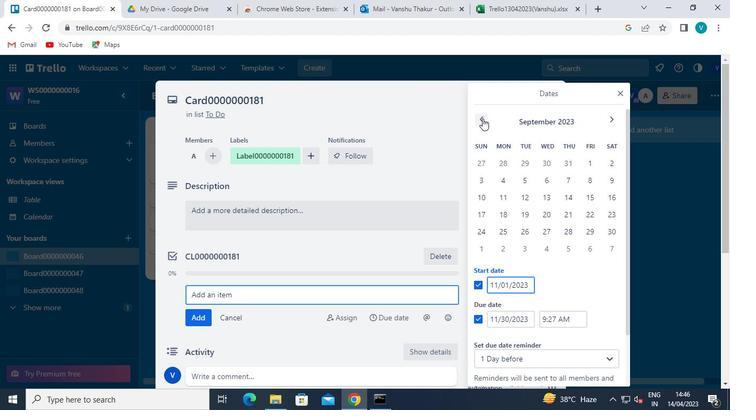 
Action: Mouse moved to (482, 118)
Screenshot: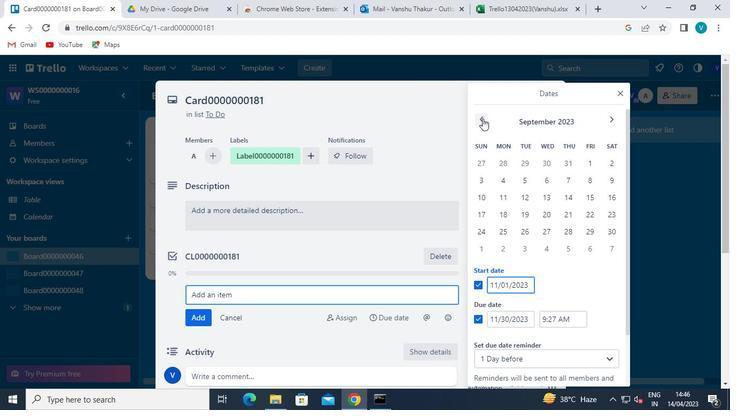
Action: Mouse pressed left at (482, 118)
Screenshot: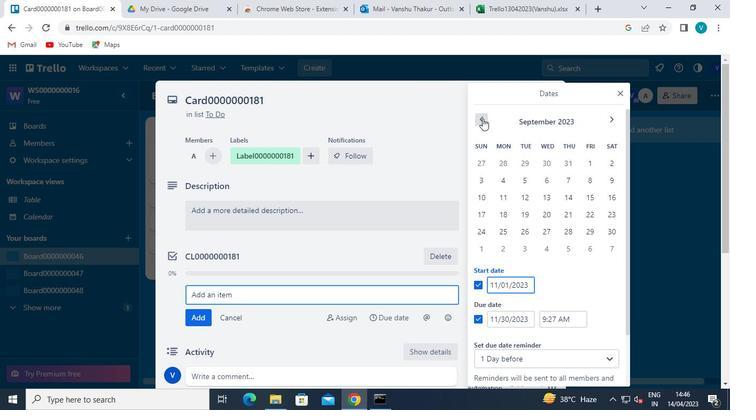 
Action: Mouse pressed left at (482, 118)
Screenshot: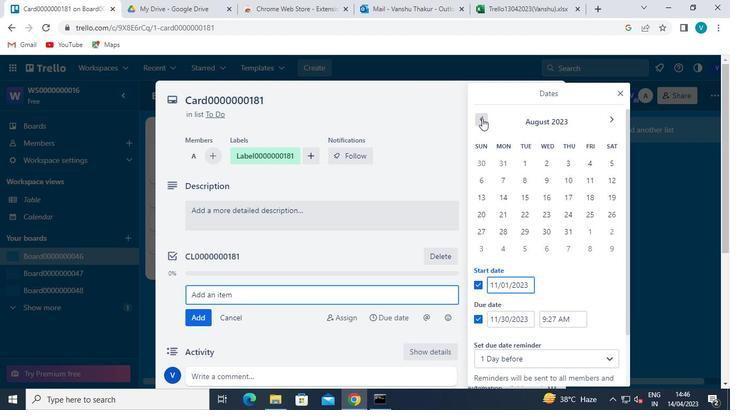 
Action: Mouse pressed left at (482, 118)
Screenshot: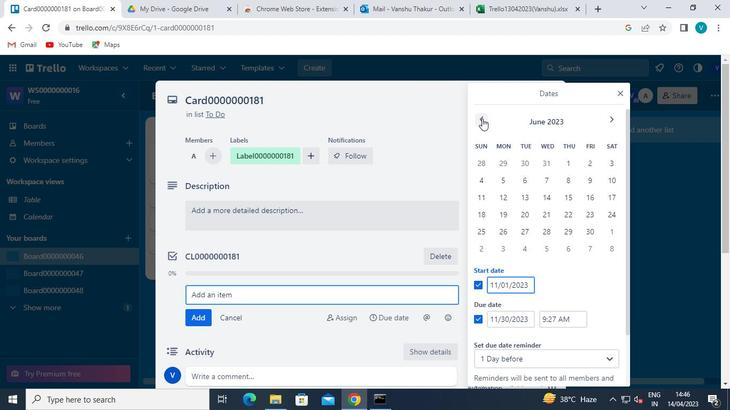 
Action: Mouse pressed left at (482, 118)
Screenshot: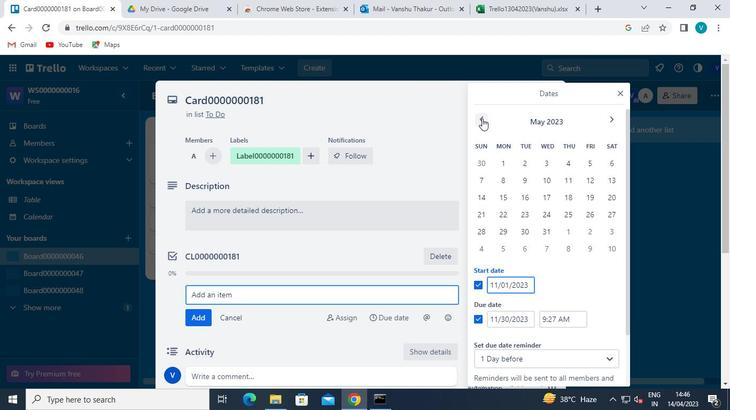 
Action: Mouse moved to (612, 176)
Screenshot: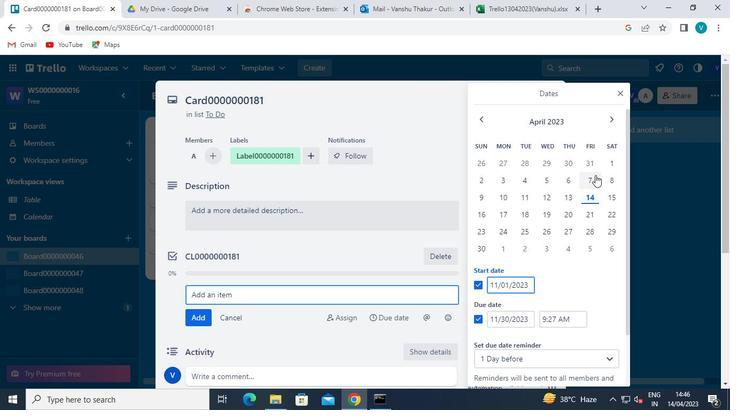 
Action: Mouse pressed left at (612, 176)
Screenshot: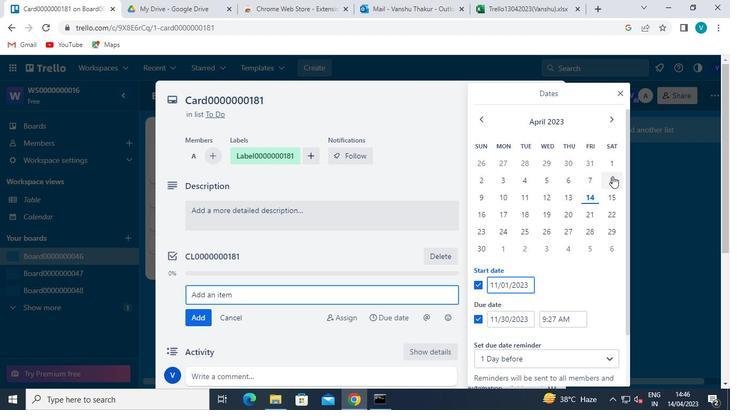 
Action: Mouse moved to (480, 246)
Screenshot: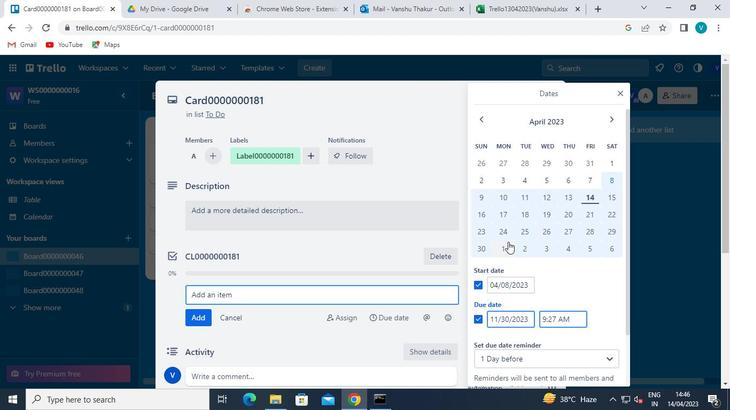 
Action: Mouse pressed left at (480, 246)
Screenshot: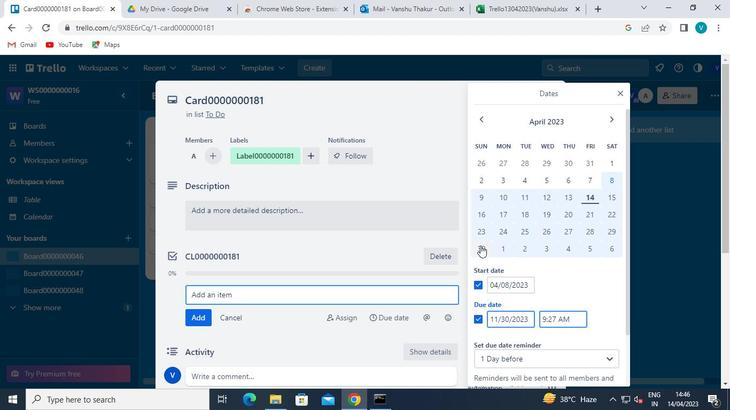 
Action: Mouse moved to (518, 342)
Screenshot: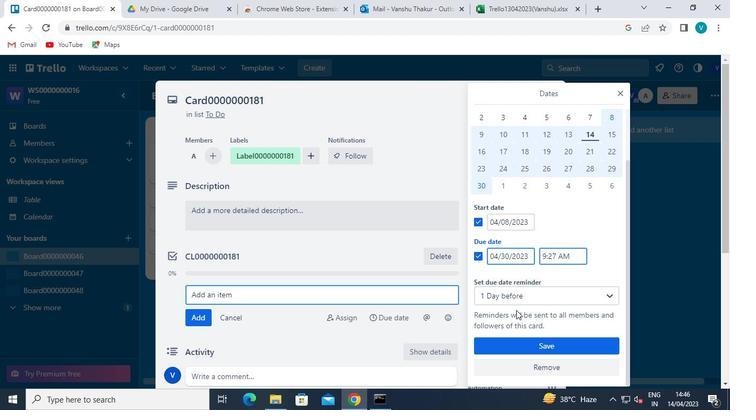 
Action: Mouse pressed left at (518, 342)
Screenshot: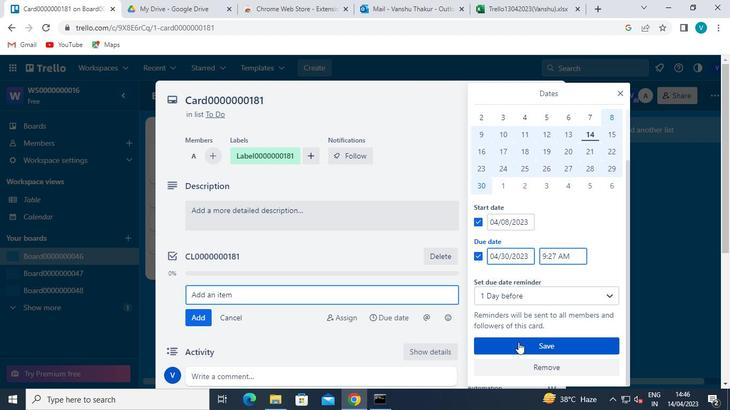 
Action: Mouse moved to (379, 408)
Screenshot: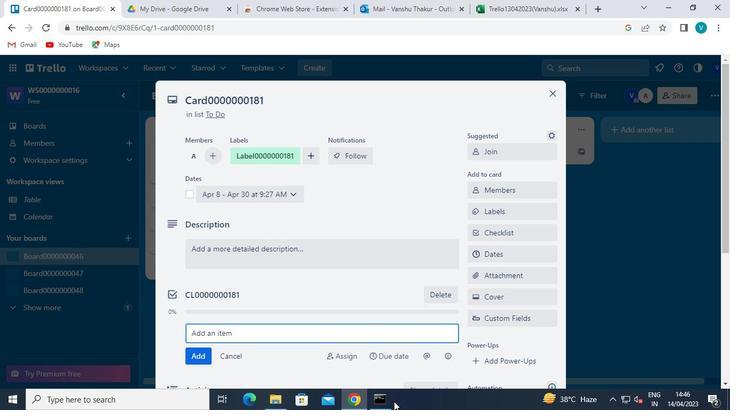 
Action: Mouse pressed left at (379, 408)
Screenshot: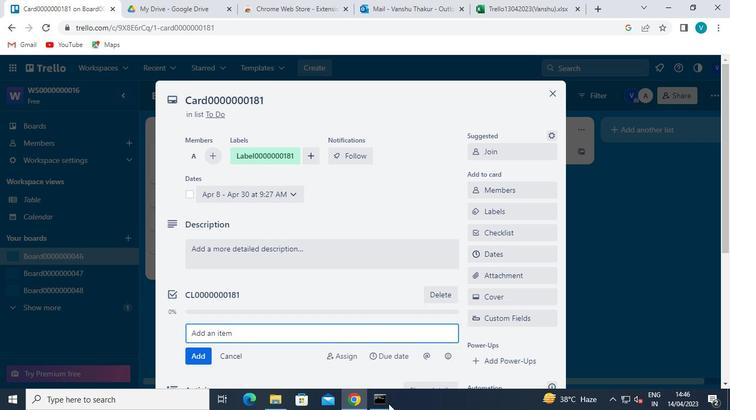 
Action: Mouse moved to (583, 28)
Screenshot: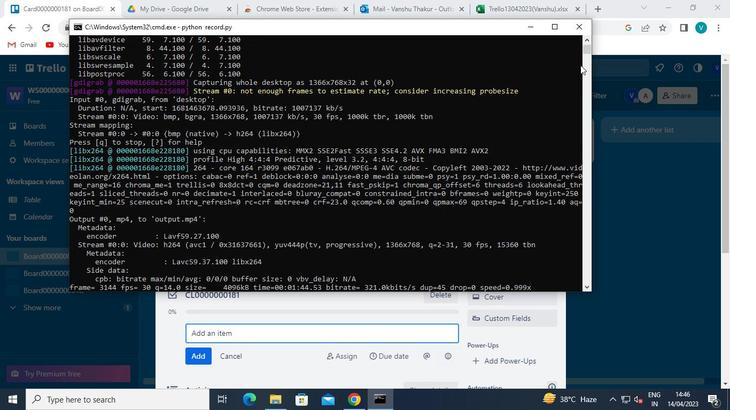 
Action: Mouse pressed left at (583, 28)
Screenshot: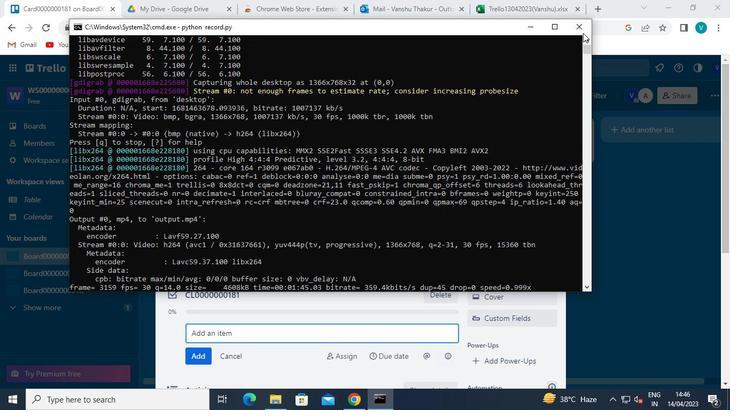 
Action: Mouse moved to (583, 28)
Screenshot: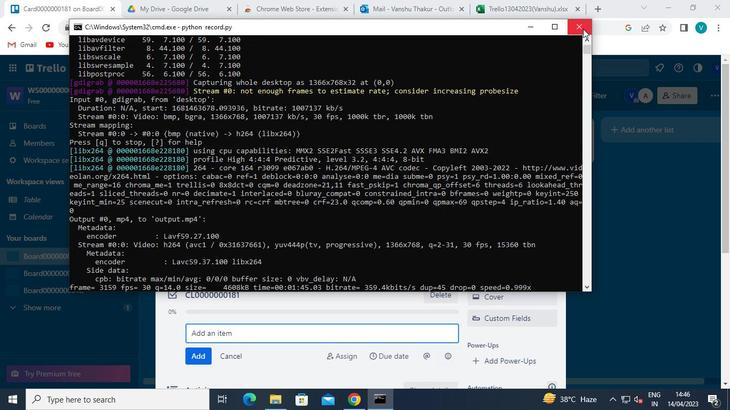 
